 Task: Research Airbnb accommodation in Xingtai, China from 6th December, 2023 to 18th December, 2023 for 3 adults. Place can be entire room with 2 bedrooms having 2 beds and 2 bathrooms. Property type can be hotel.
Action: Mouse moved to (446, 106)
Screenshot: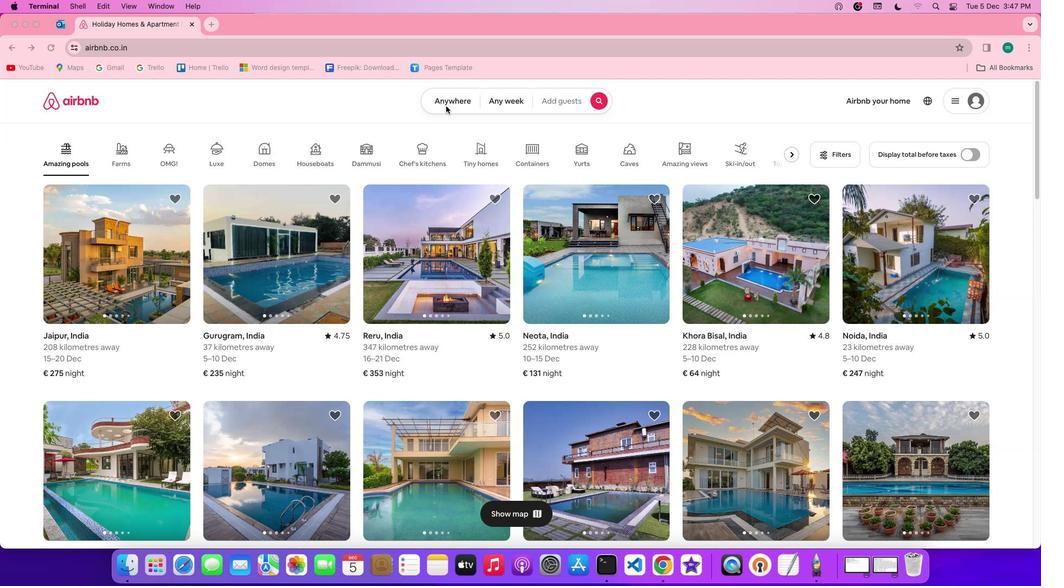 
Action: Mouse pressed left at (446, 106)
Screenshot: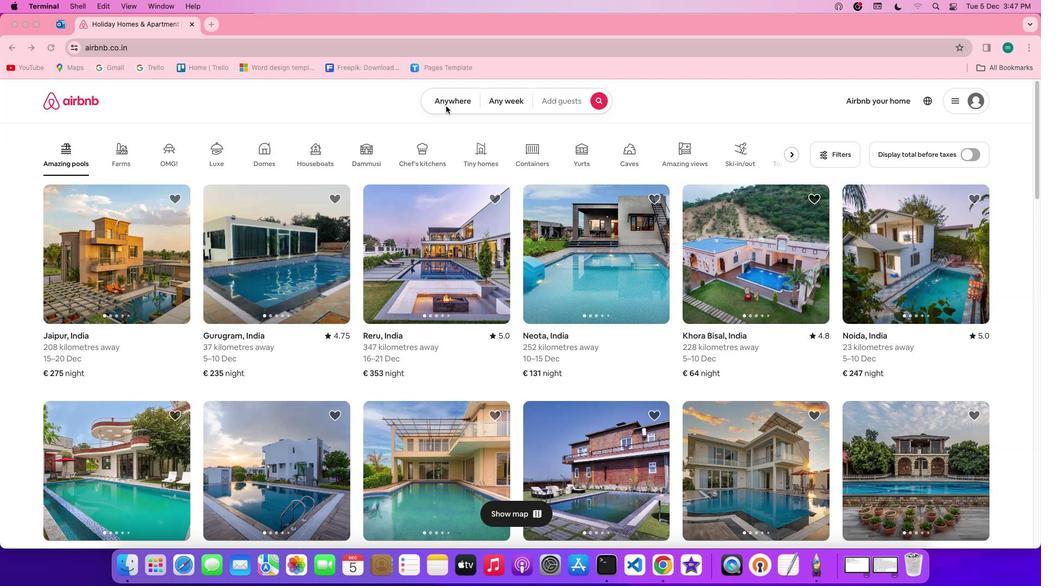
Action: Mouse pressed left at (446, 106)
Screenshot: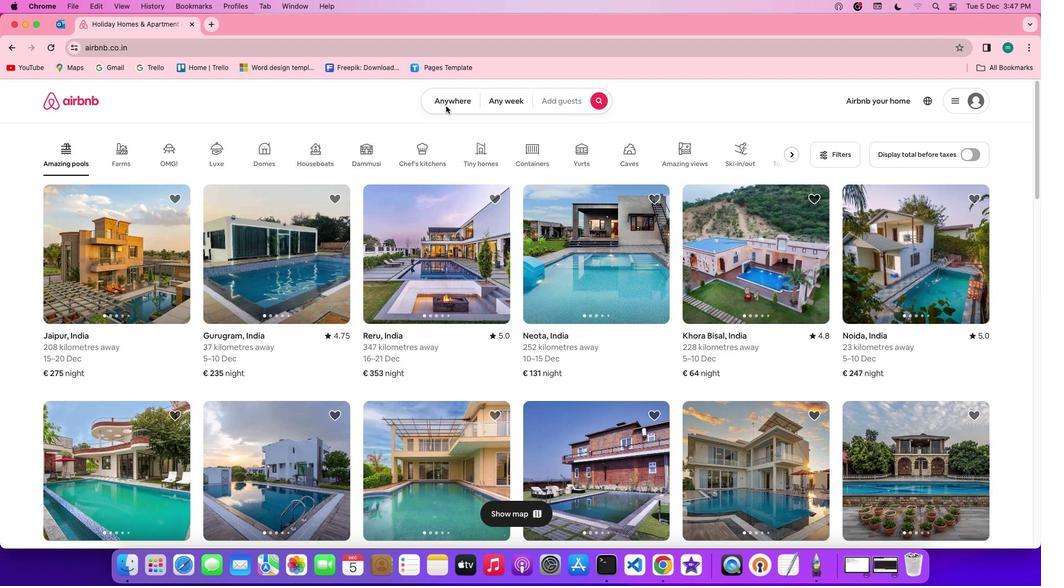 
Action: Mouse moved to (395, 149)
Screenshot: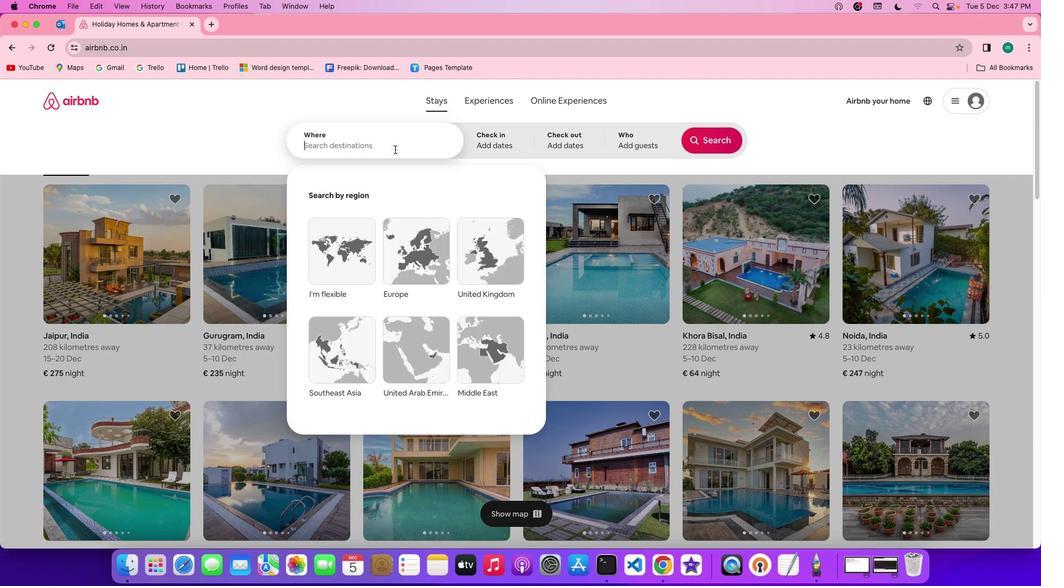 
Action: Mouse pressed left at (395, 149)
Screenshot: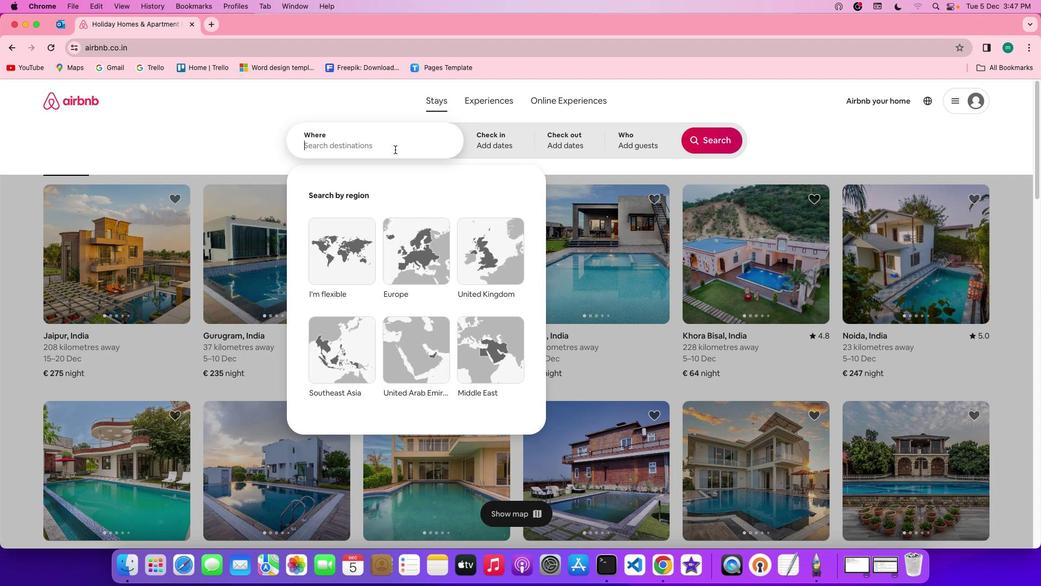 
Action: Mouse moved to (405, 151)
Screenshot: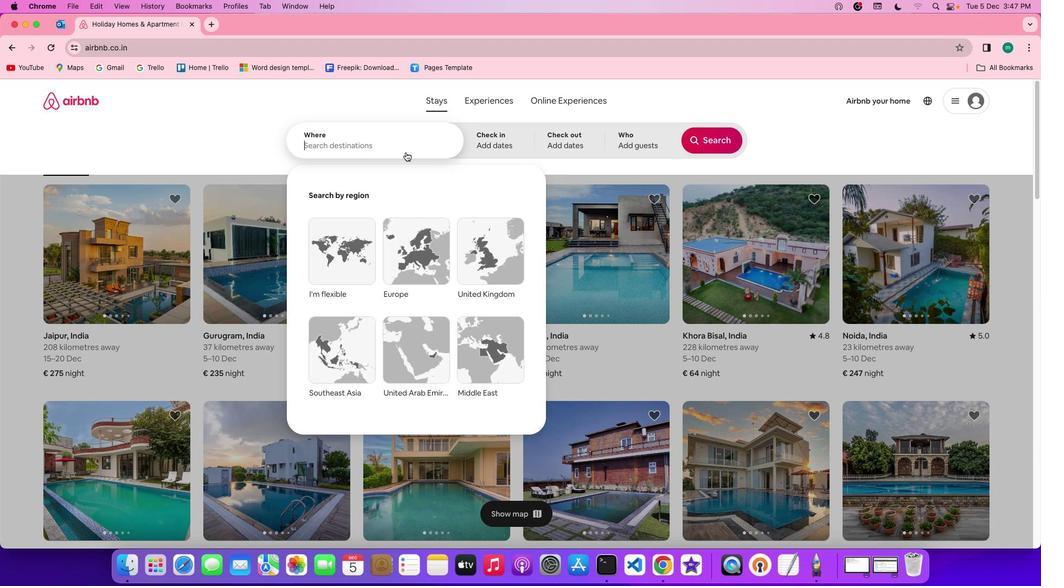 
Action: Key pressed Key.shift'X''i''n''g''t''a''i'','Key.spaceKey.shift'c''h''i''m'Key.backspace'n''a'
Screenshot: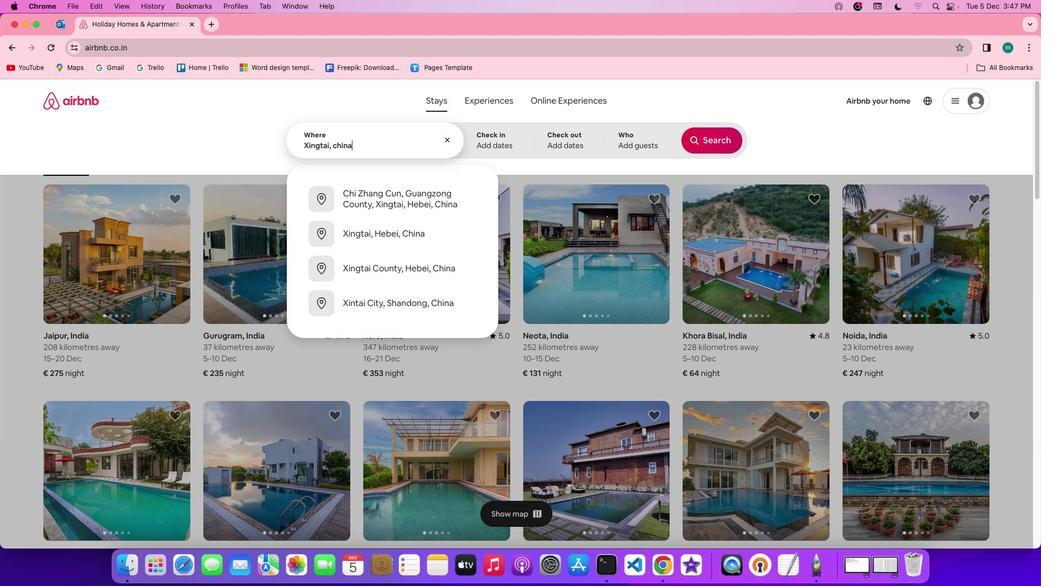 
Action: Mouse moved to (513, 154)
Screenshot: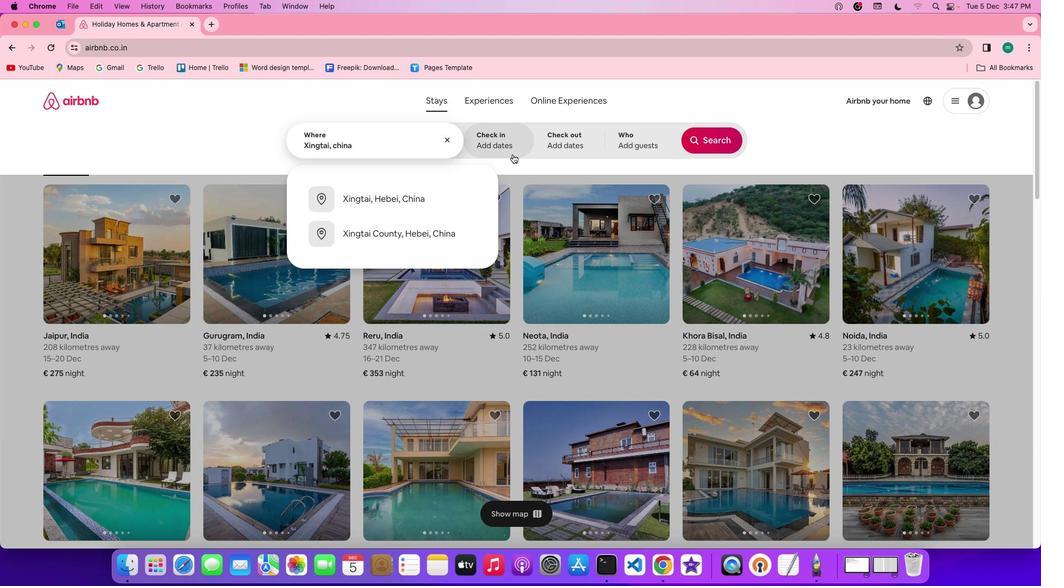 
Action: Mouse pressed left at (513, 154)
Screenshot: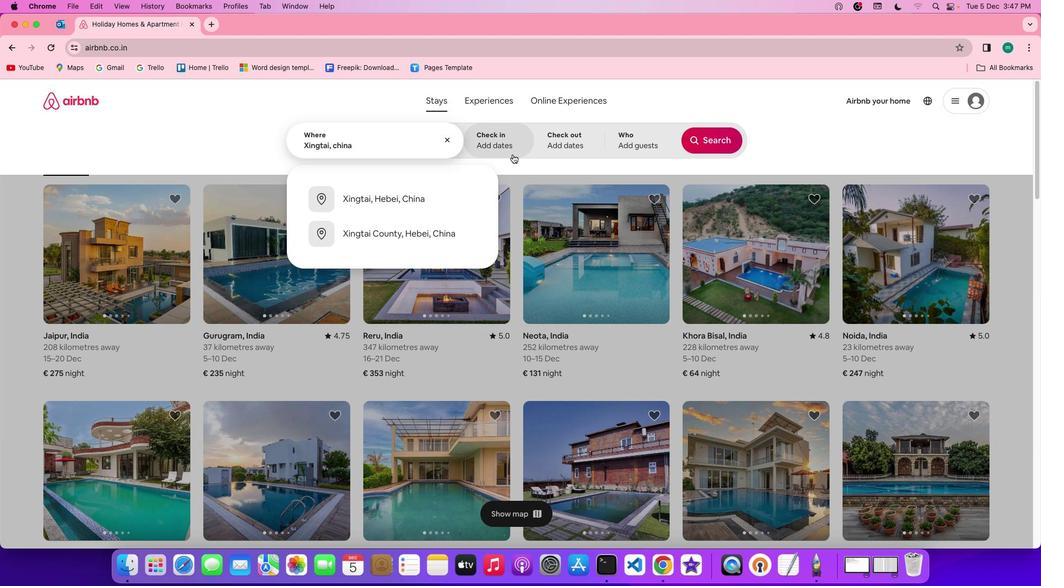 
Action: Mouse moved to (417, 305)
Screenshot: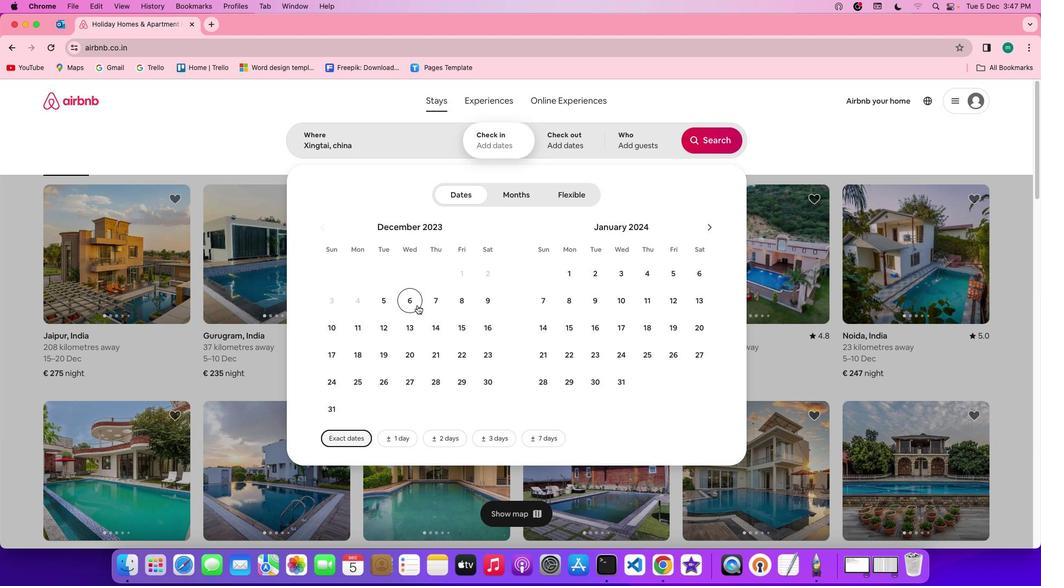 
Action: Mouse pressed left at (417, 305)
Screenshot: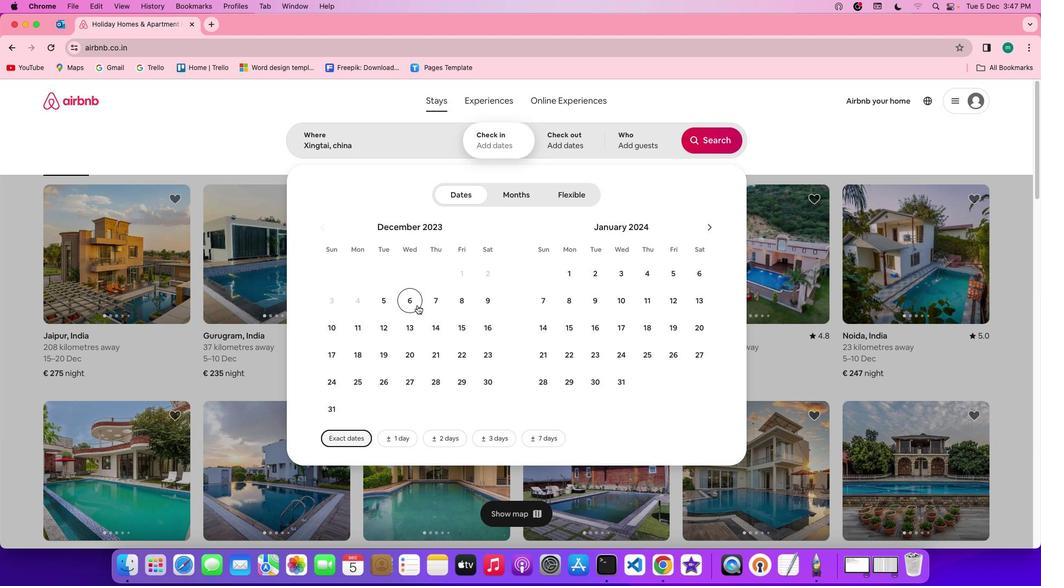 
Action: Mouse moved to (365, 354)
Screenshot: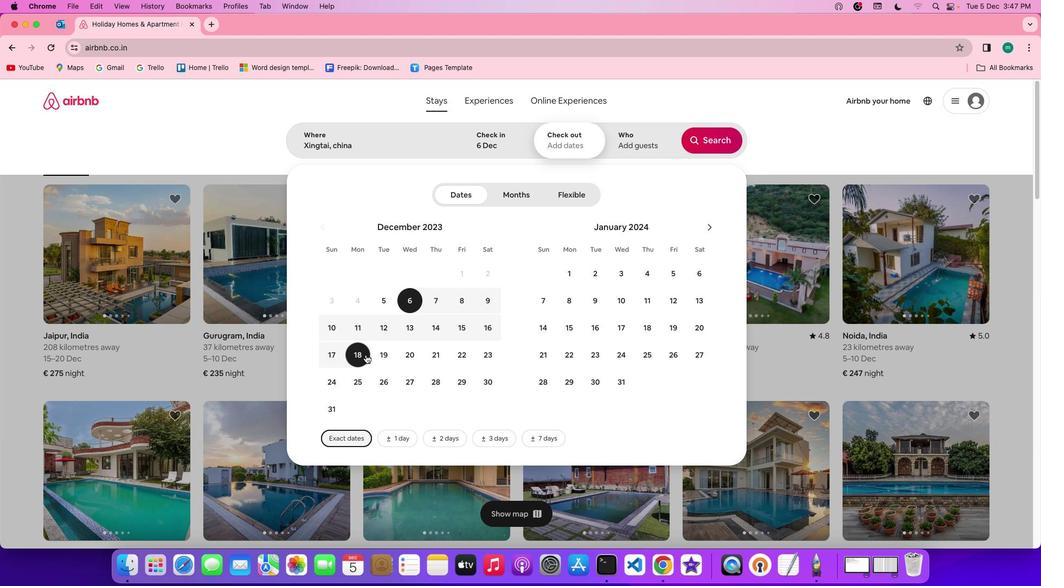 
Action: Mouse pressed left at (365, 354)
Screenshot: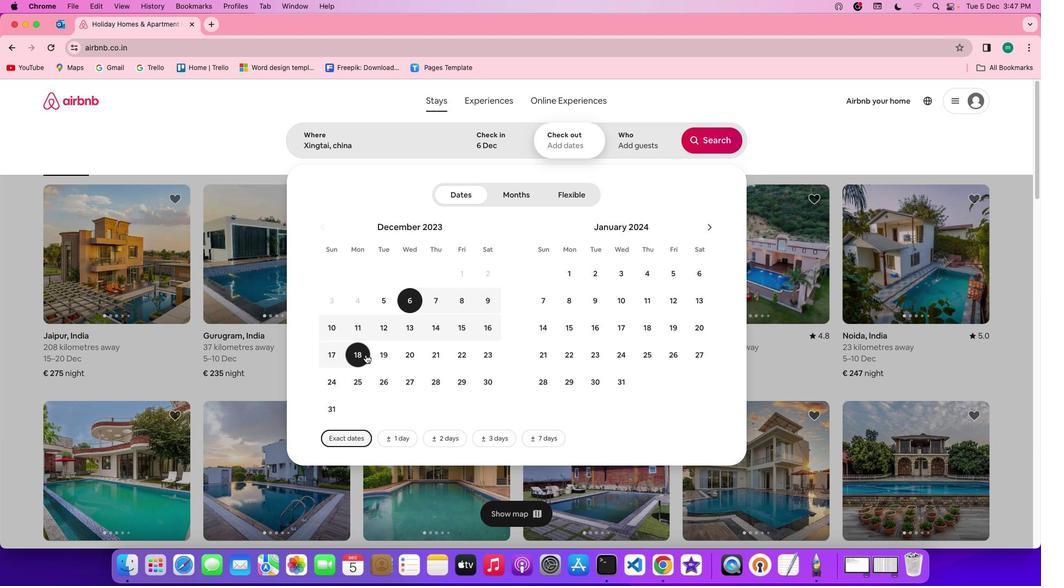 
Action: Mouse moved to (641, 144)
Screenshot: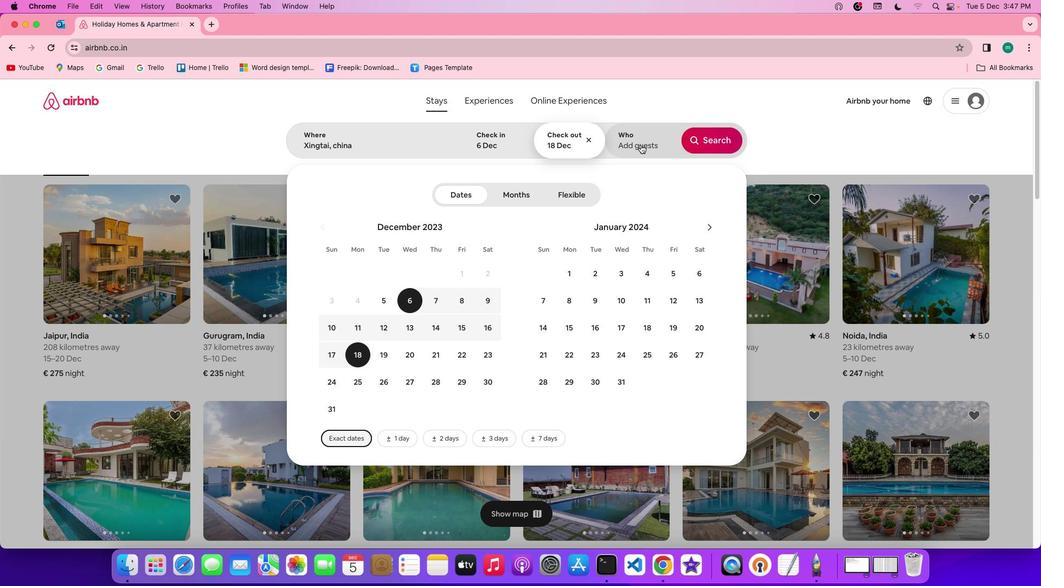 
Action: Mouse pressed left at (641, 144)
Screenshot: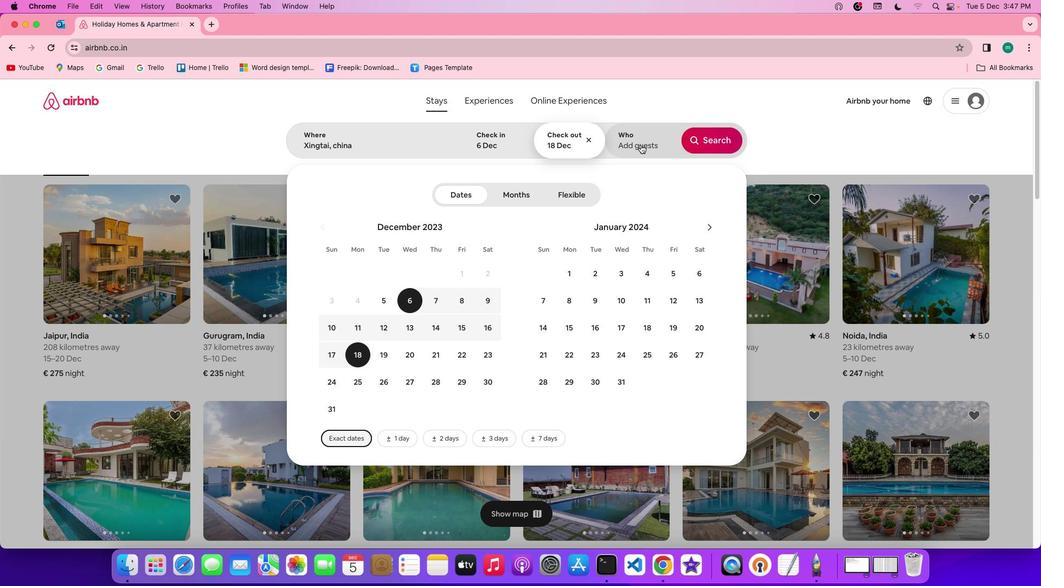 
Action: Mouse moved to (714, 199)
Screenshot: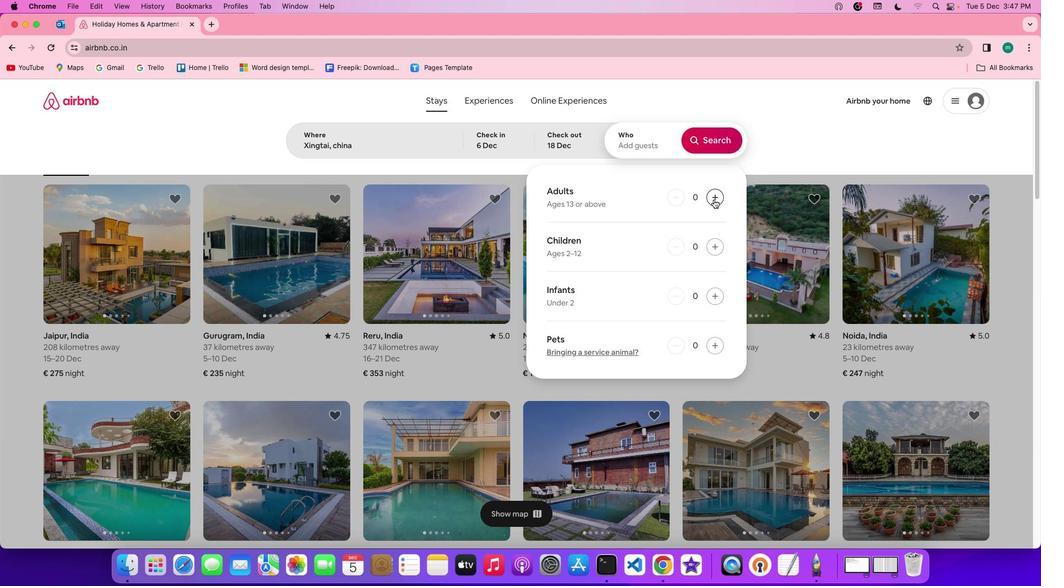 
Action: Mouse pressed left at (714, 199)
Screenshot: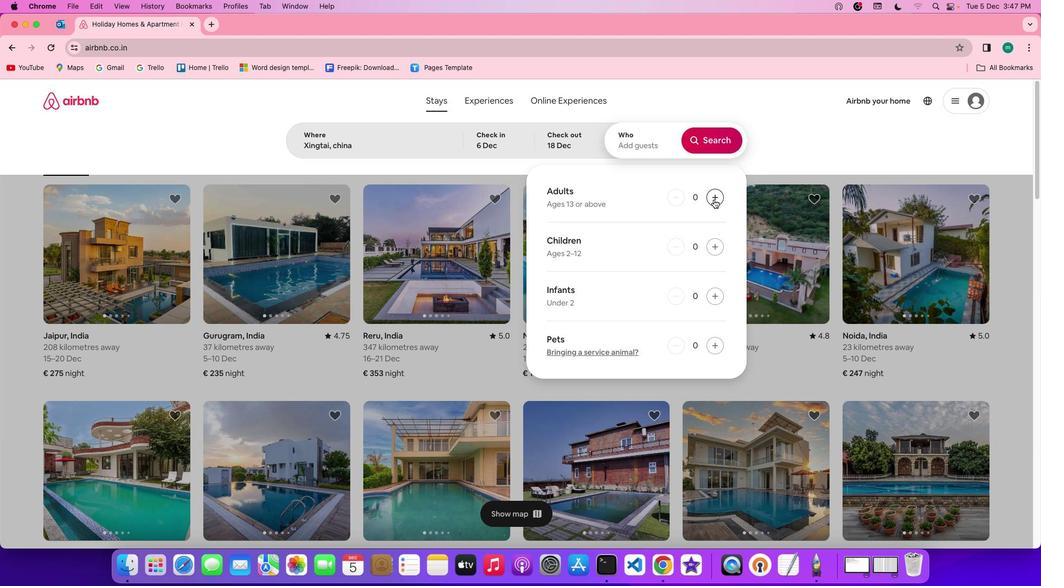 
Action: Mouse pressed left at (714, 199)
Screenshot: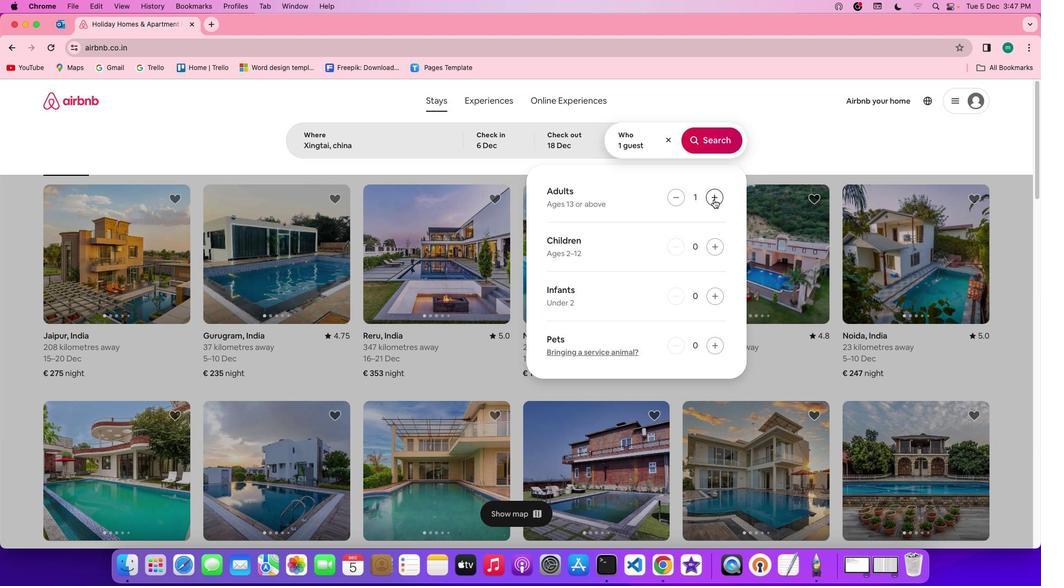 
Action: Mouse pressed left at (714, 199)
Screenshot: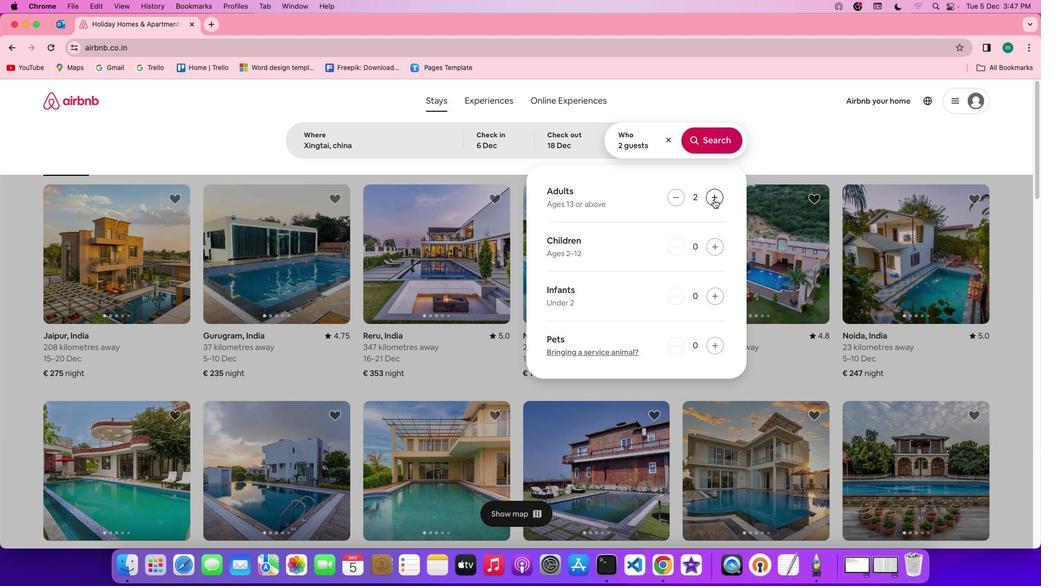 
Action: Mouse moved to (716, 132)
Screenshot: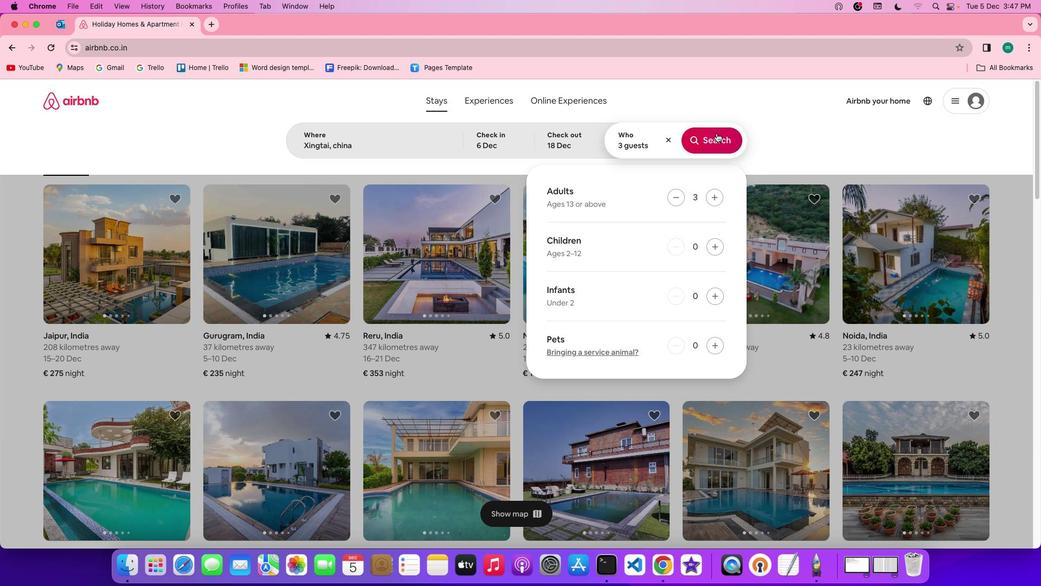 
Action: Mouse pressed left at (716, 132)
Screenshot: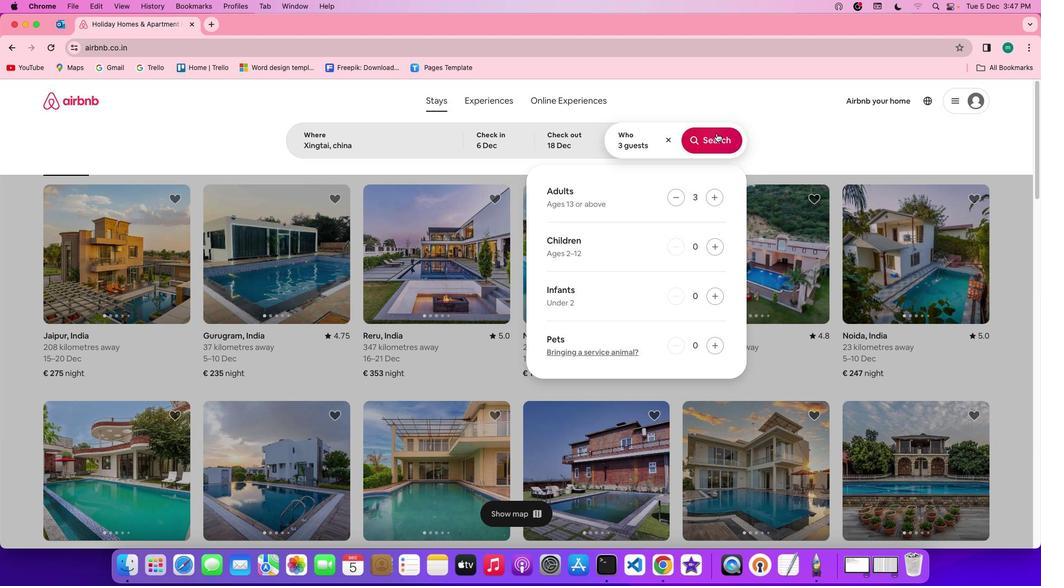 
Action: Mouse moved to (863, 142)
Screenshot: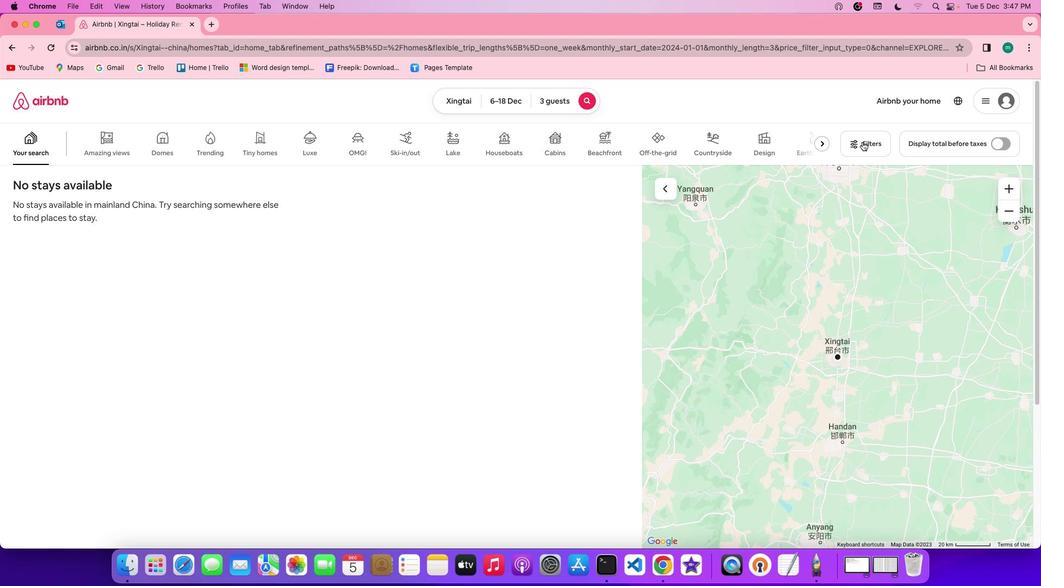 
Action: Mouse pressed left at (863, 142)
Screenshot: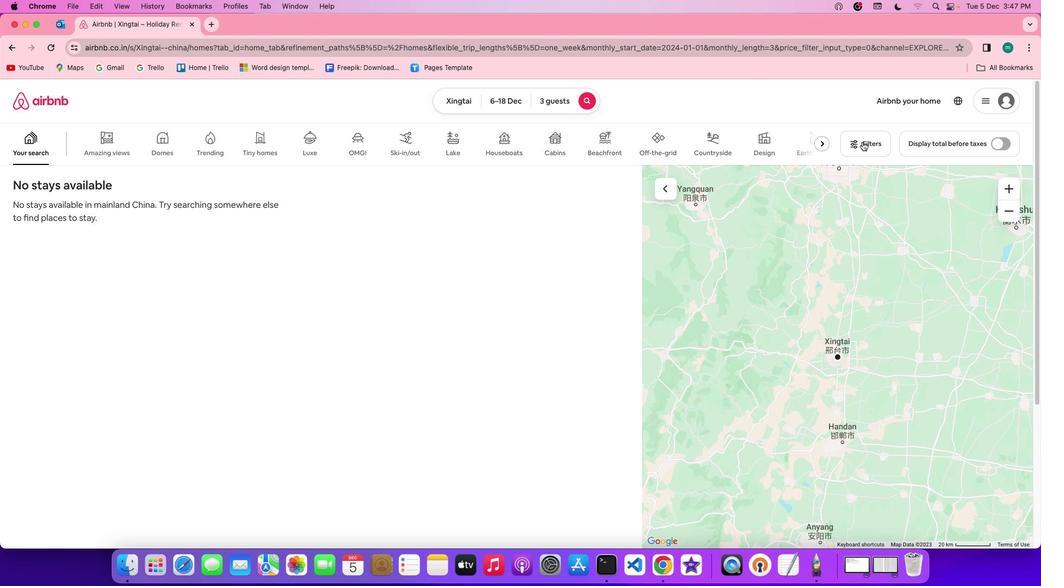 
Action: Mouse moved to (597, 307)
Screenshot: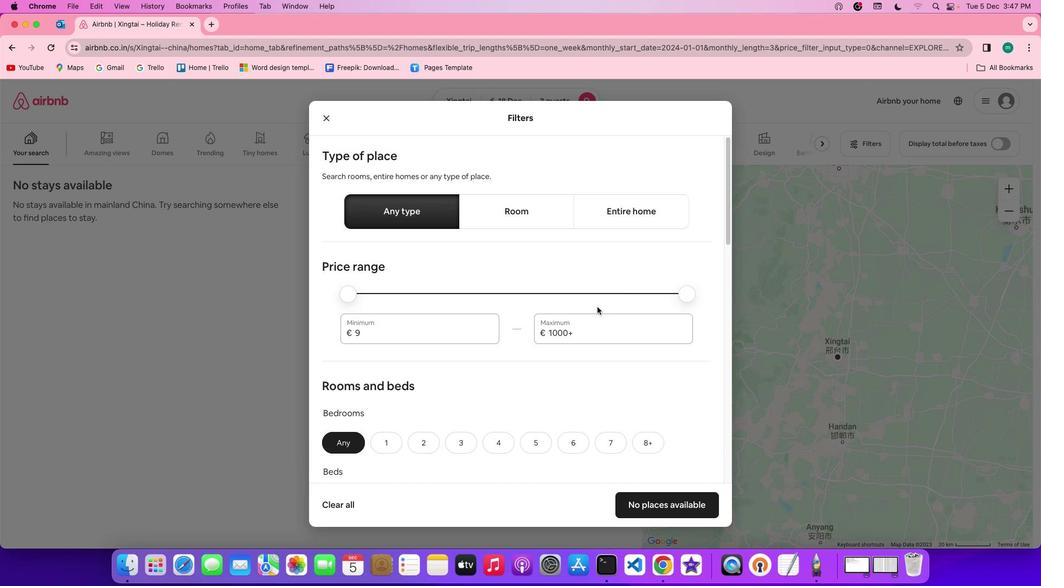 
Action: Mouse scrolled (597, 307) with delta (0, 0)
Screenshot: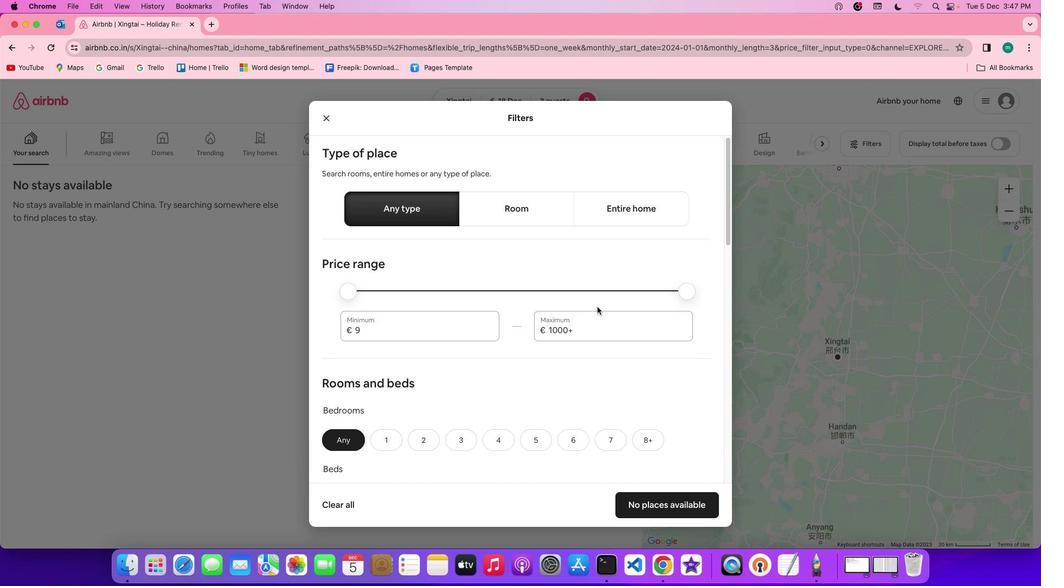 
Action: Mouse scrolled (597, 307) with delta (0, 0)
Screenshot: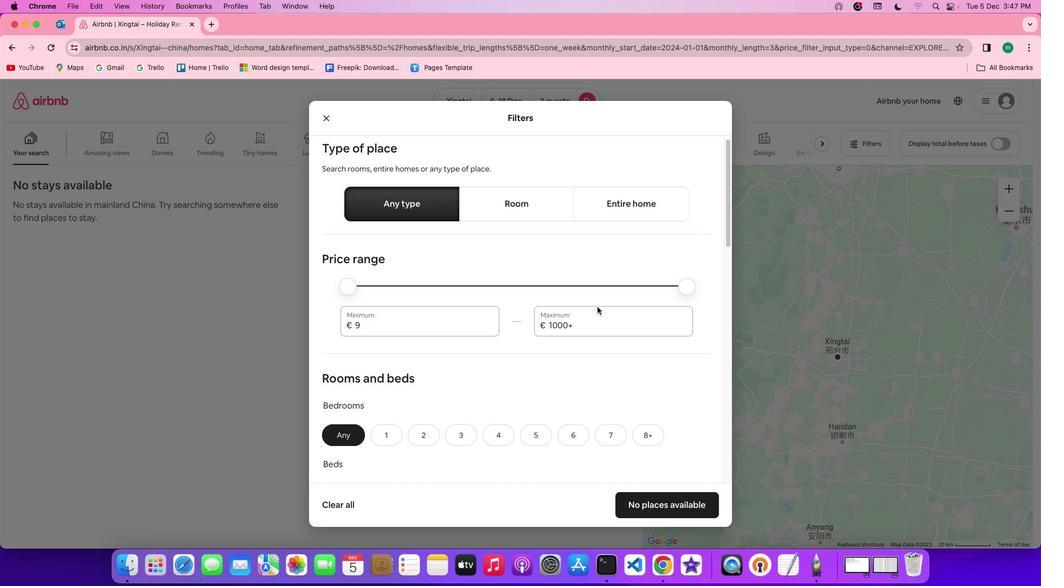 
Action: Mouse scrolled (597, 307) with delta (0, -1)
Screenshot: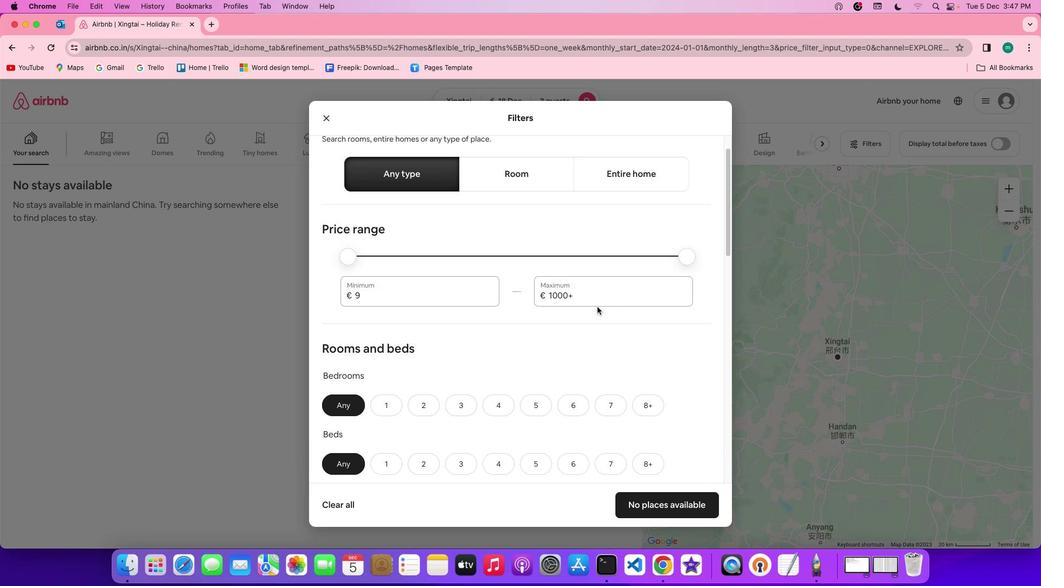 
Action: Mouse scrolled (597, 307) with delta (0, 0)
Screenshot: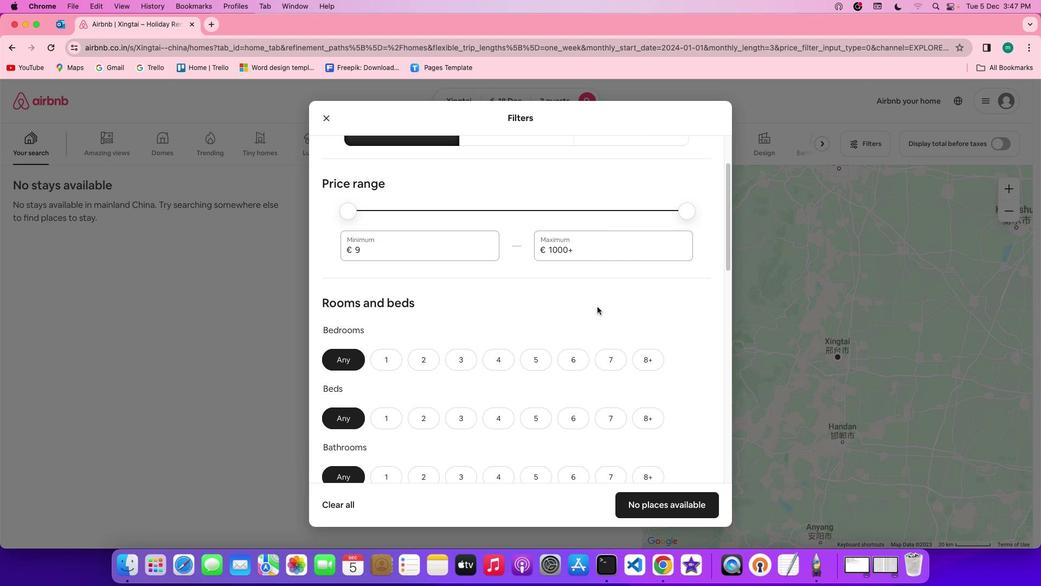 
Action: Mouse scrolled (597, 307) with delta (0, 0)
Screenshot: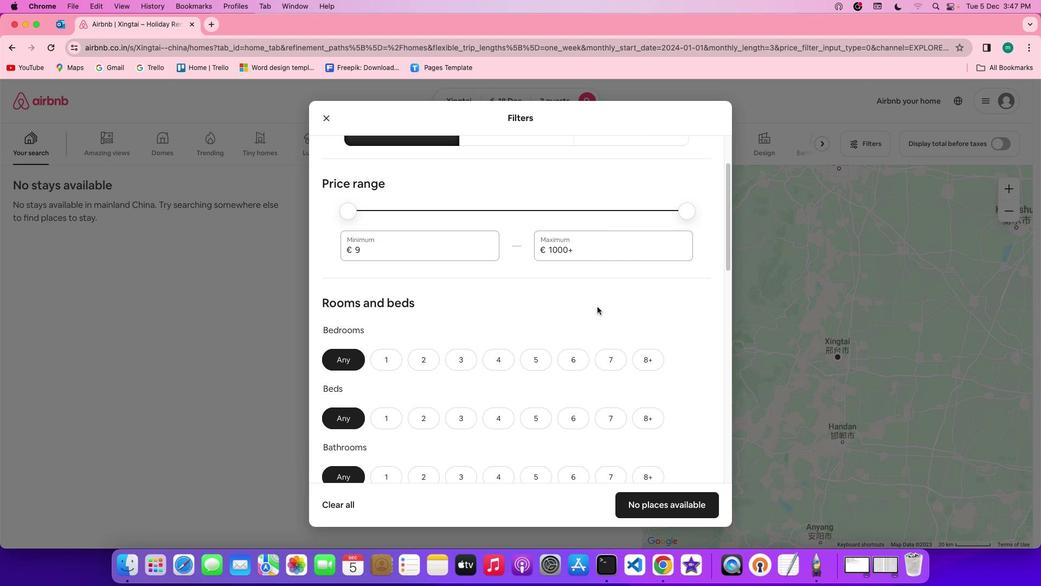 
Action: Mouse scrolled (597, 307) with delta (0, -1)
Screenshot: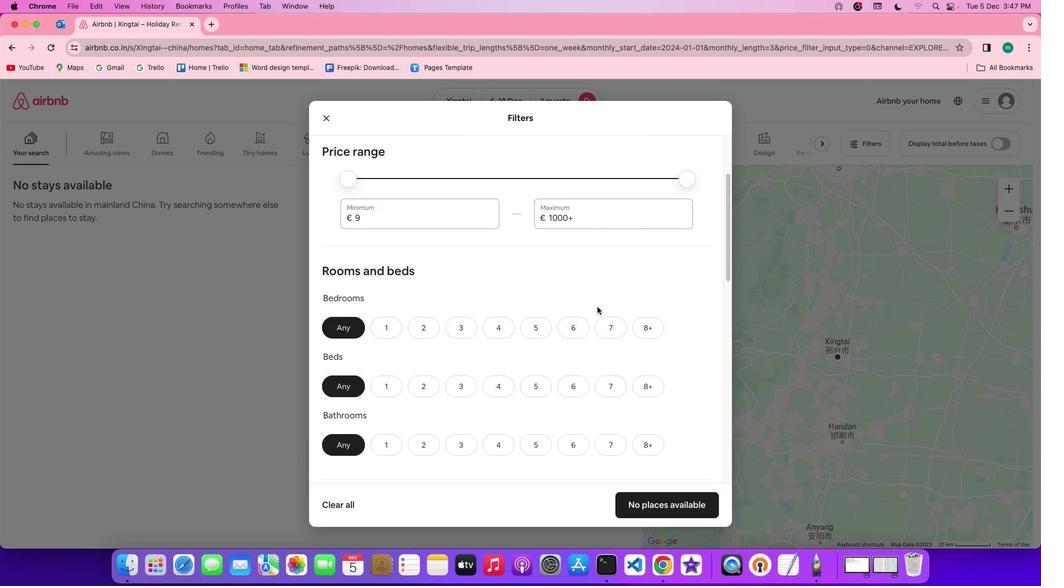 
Action: Mouse scrolled (597, 307) with delta (0, 0)
Screenshot: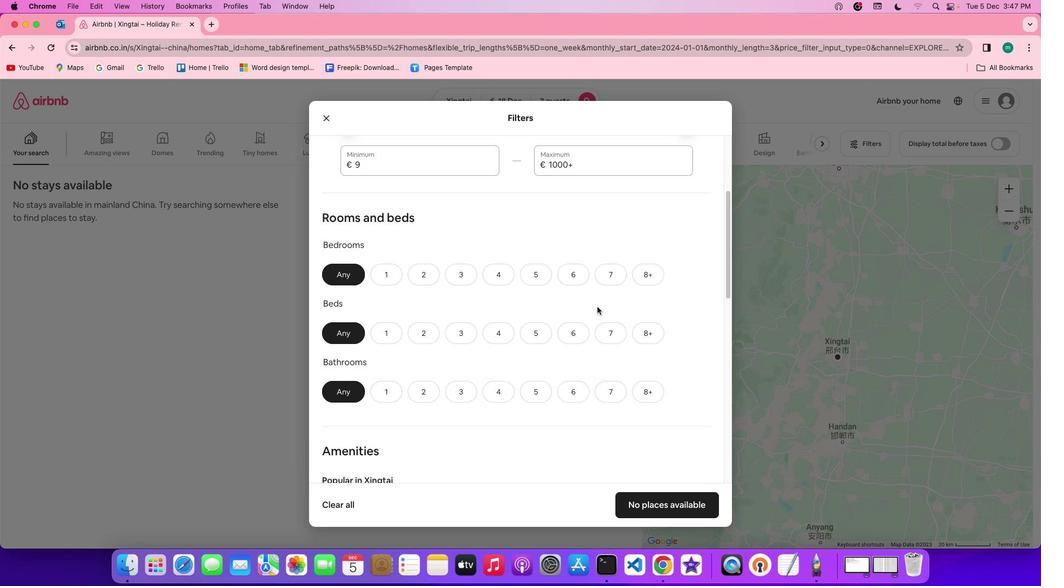 
Action: Mouse scrolled (597, 307) with delta (0, 0)
Screenshot: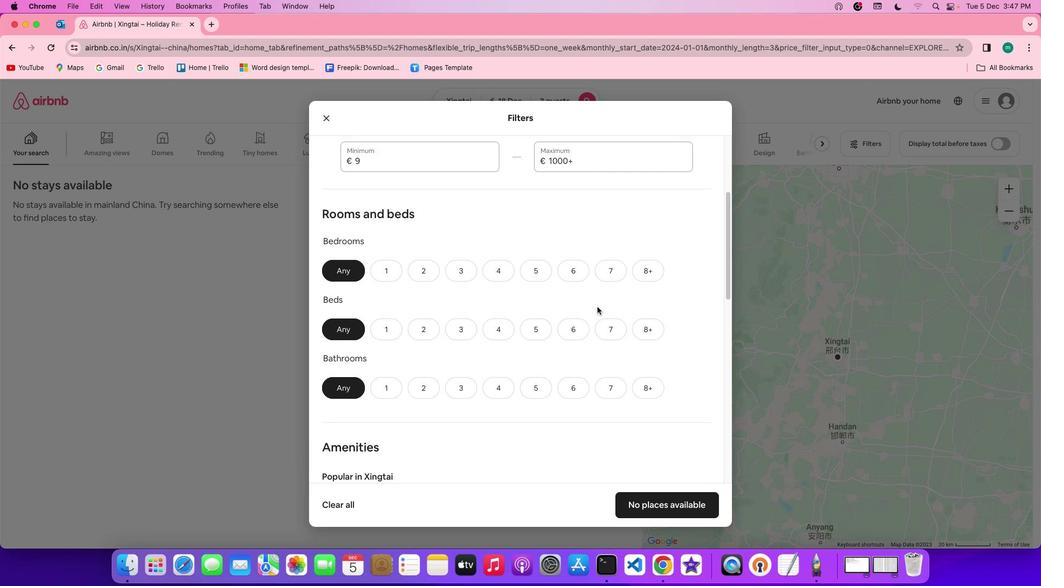 
Action: Mouse scrolled (597, 307) with delta (0, 0)
Screenshot: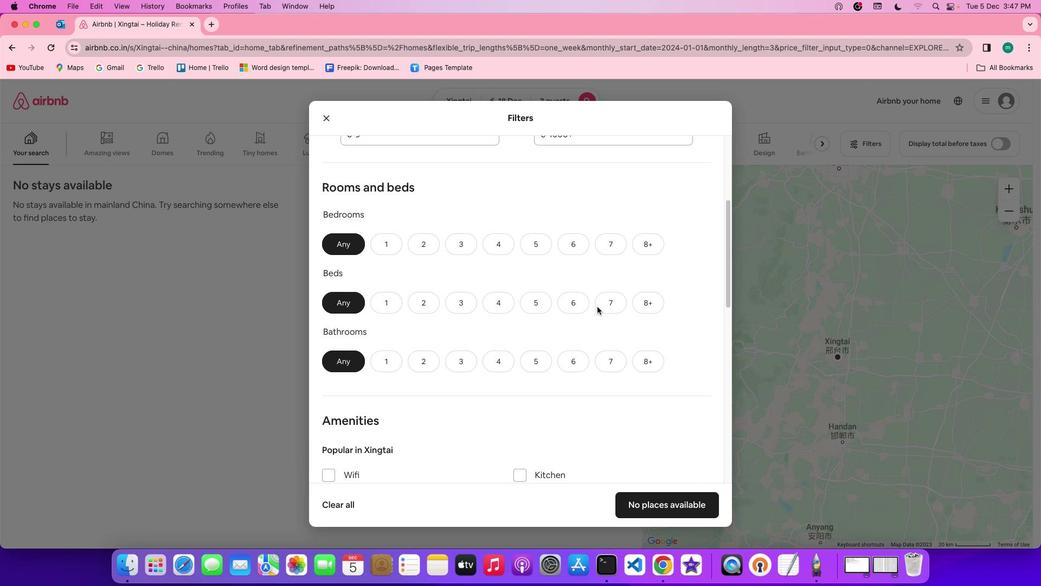 
Action: Mouse moved to (430, 213)
Screenshot: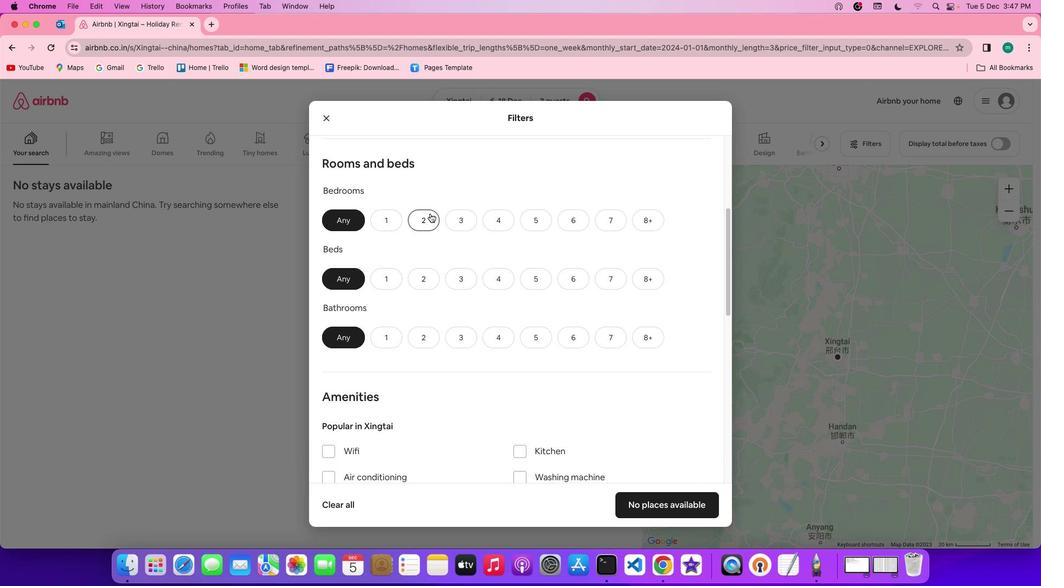 
Action: Mouse pressed left at (430, 213)
Screenshot: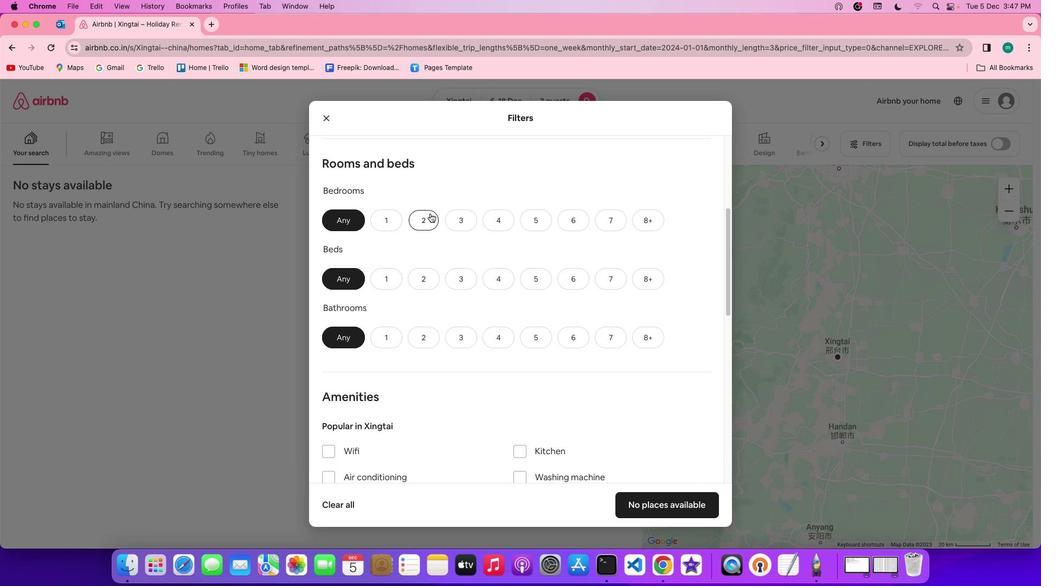 
Action: Mouse moved to (424, 282)
Screenshot: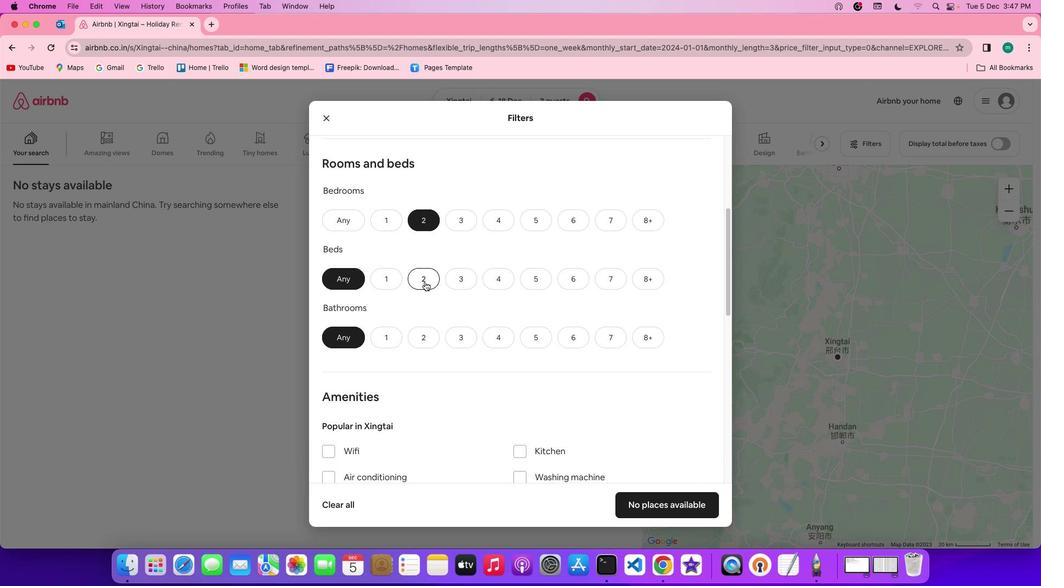 
Action: Mouse pressed left at (424, 282)
Screenshot: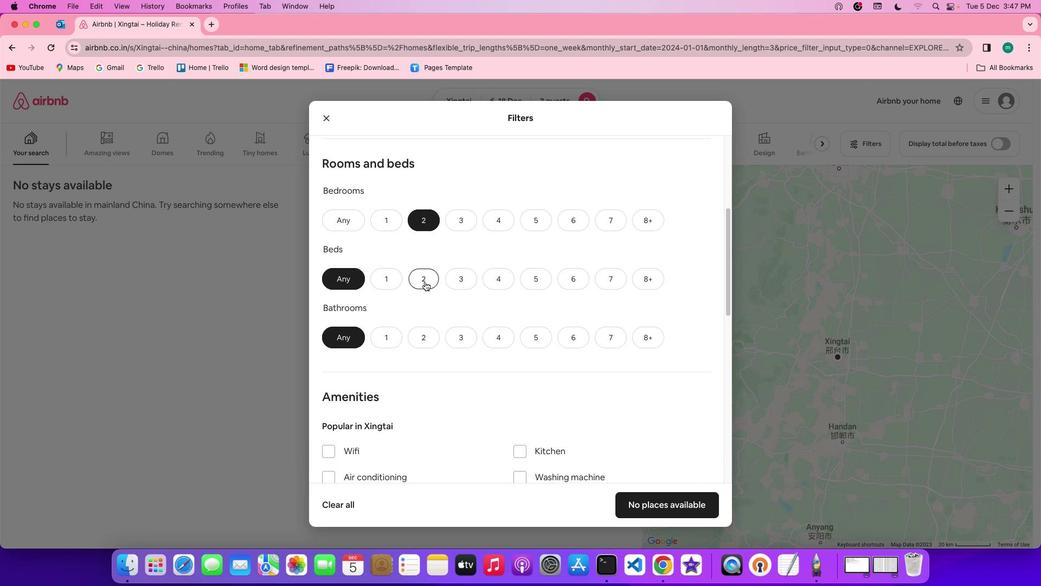 
Action: Mouse moved to (426, 333)
Screenshot: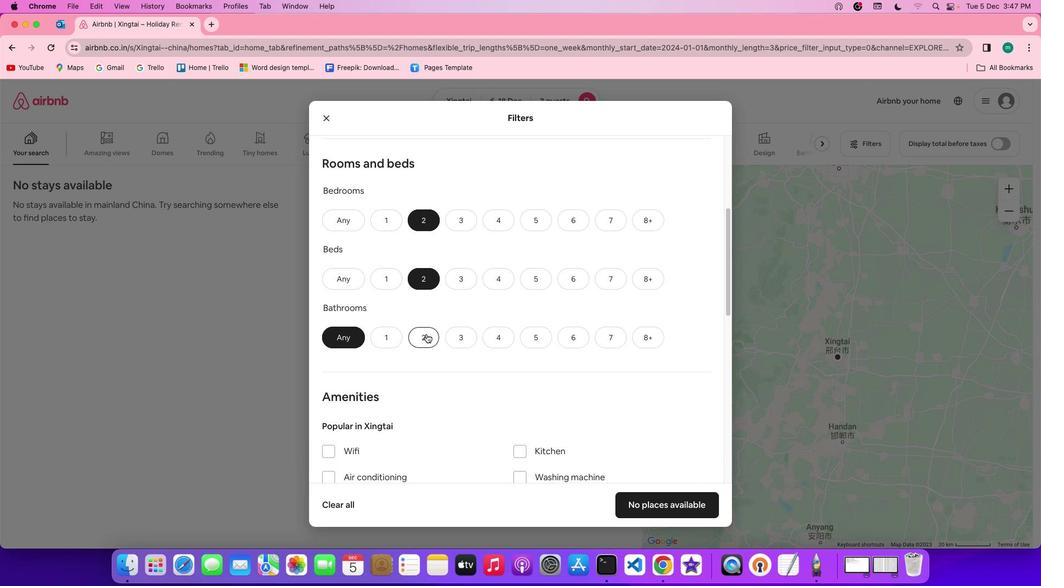 
Action: Mouse pressed left at (426, 333)
Screenshot: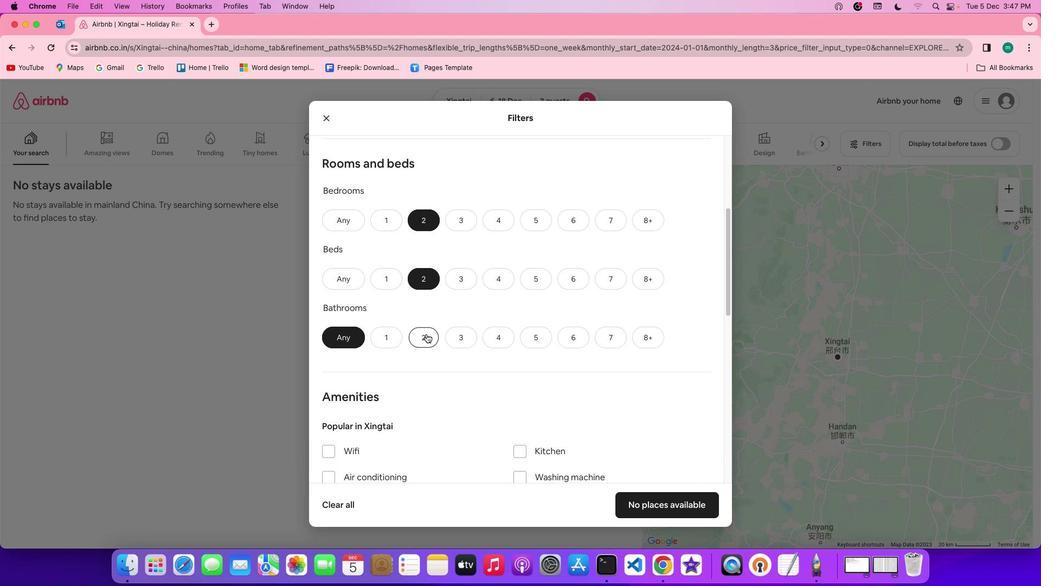 
Action: Mouse moved to (541, 326)
Screenshot: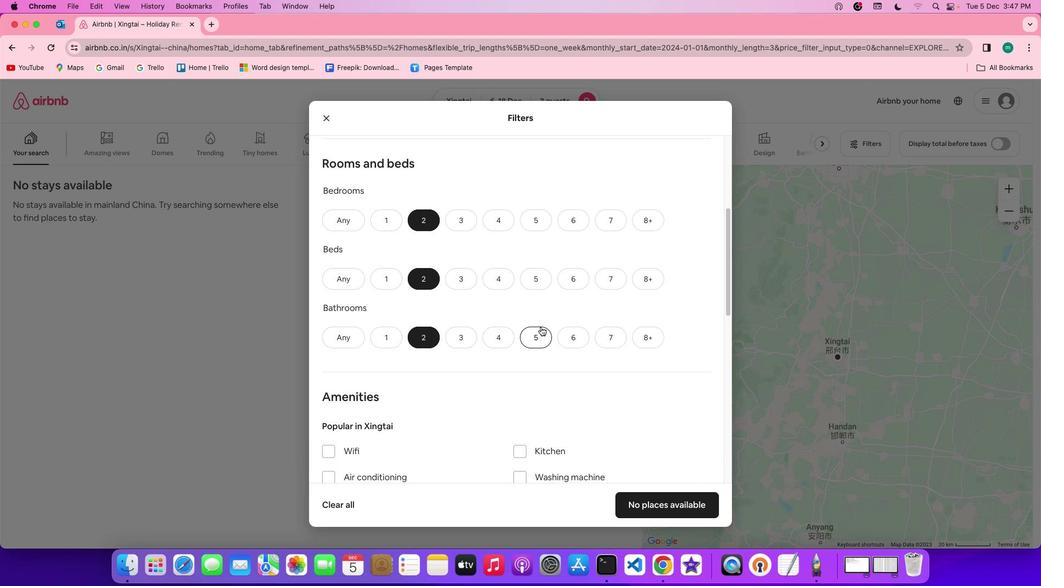 
Action: Mouse scrolled (541, 326) with delta (0, 0)
Screenshot: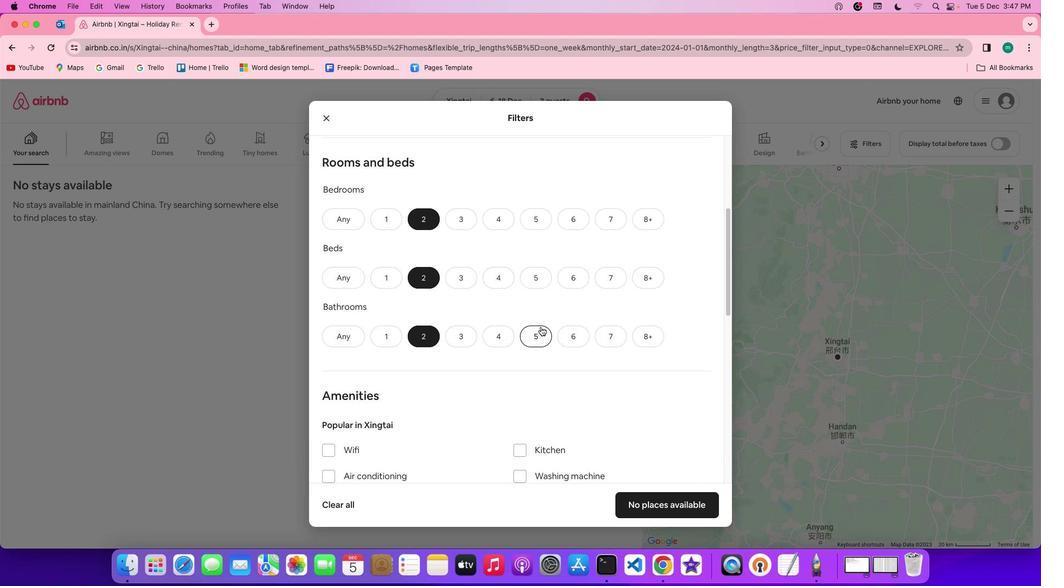 
Action: Mouse scrolled (541, 326) with delta (0, 0)
Screenshot: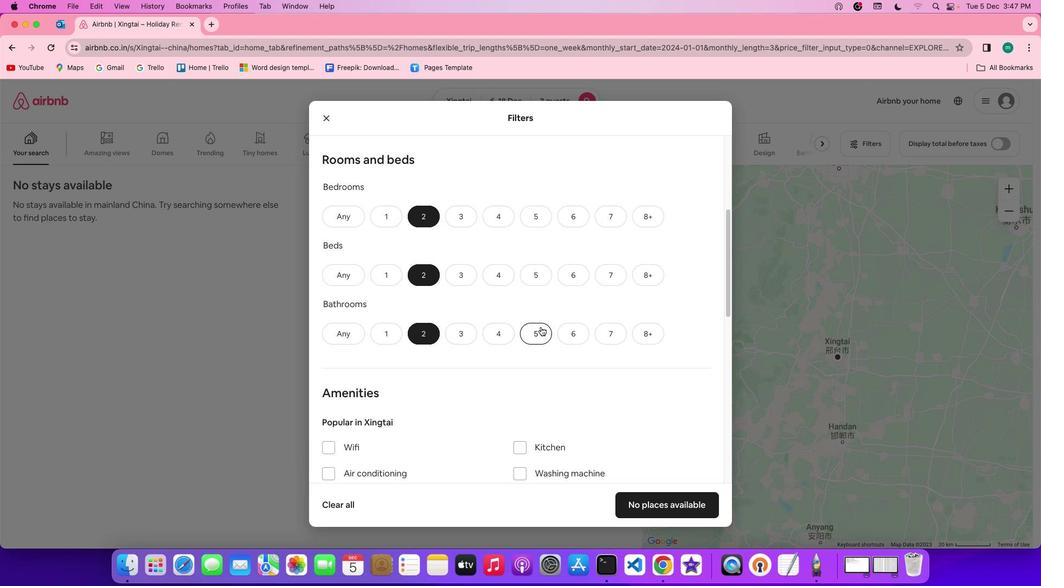 
Action: Mouse scrolled (541, 326) with delta (0, -1)
Screenshot: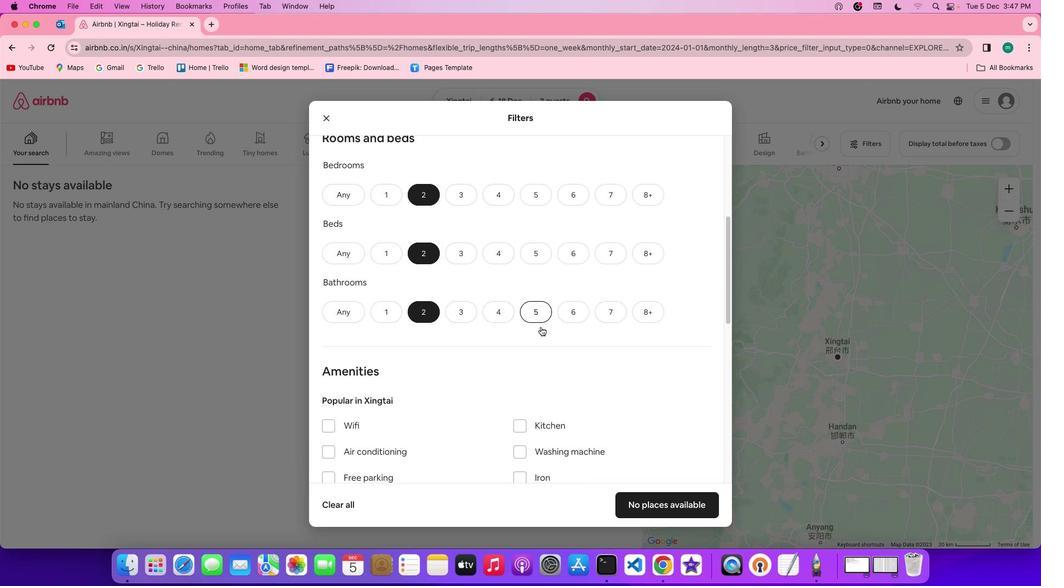 
Action: Mouse scrolled (541, 326) with delta (0, 0)
Screenshot: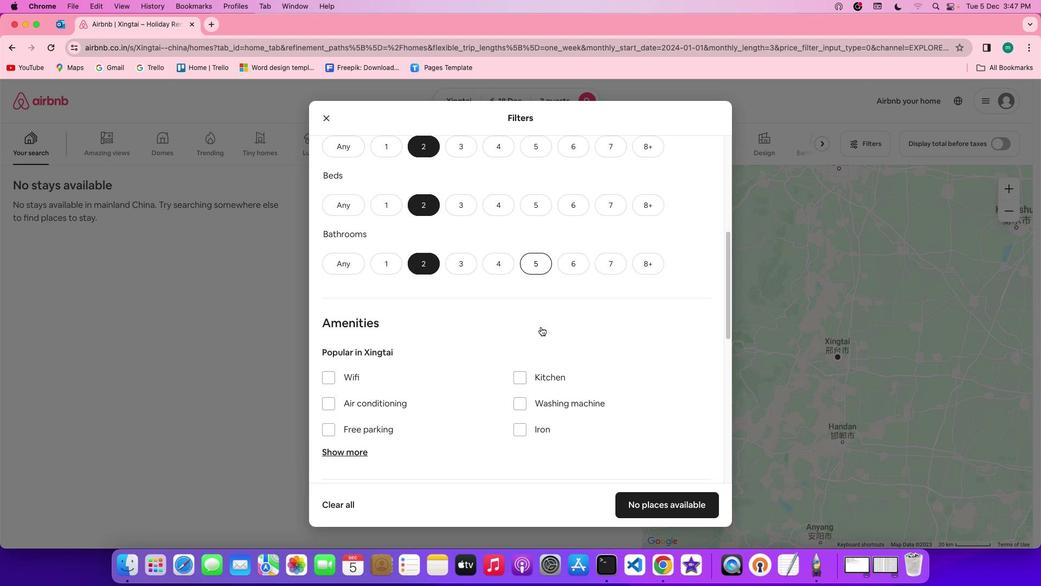
Action: Mouse scrolled (541, 326) with delta (0, 0)
Screenshot: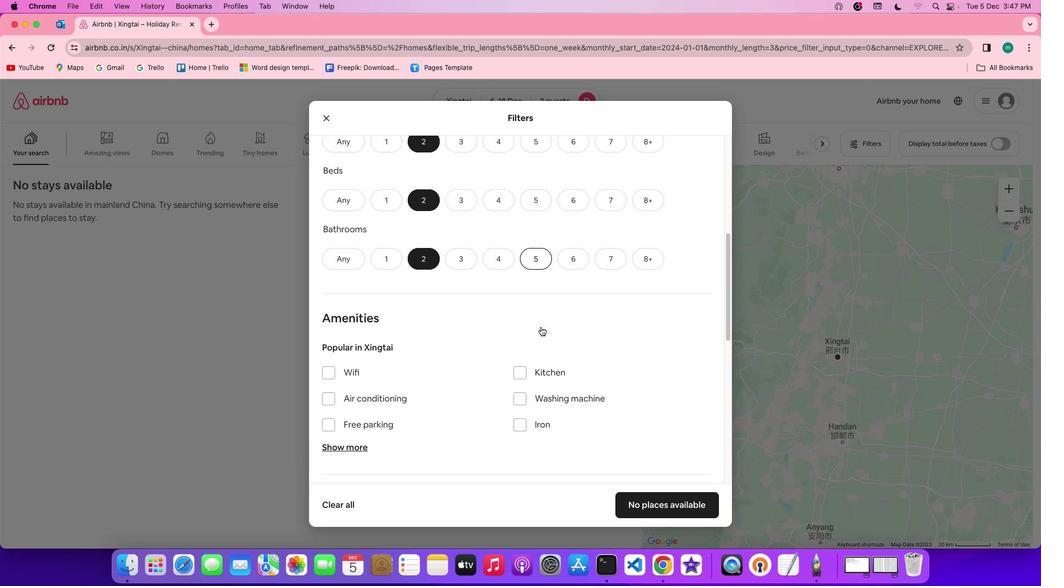 
Action: Mouse scrolled (541, 326) with delta (0, -1)
Screenshot: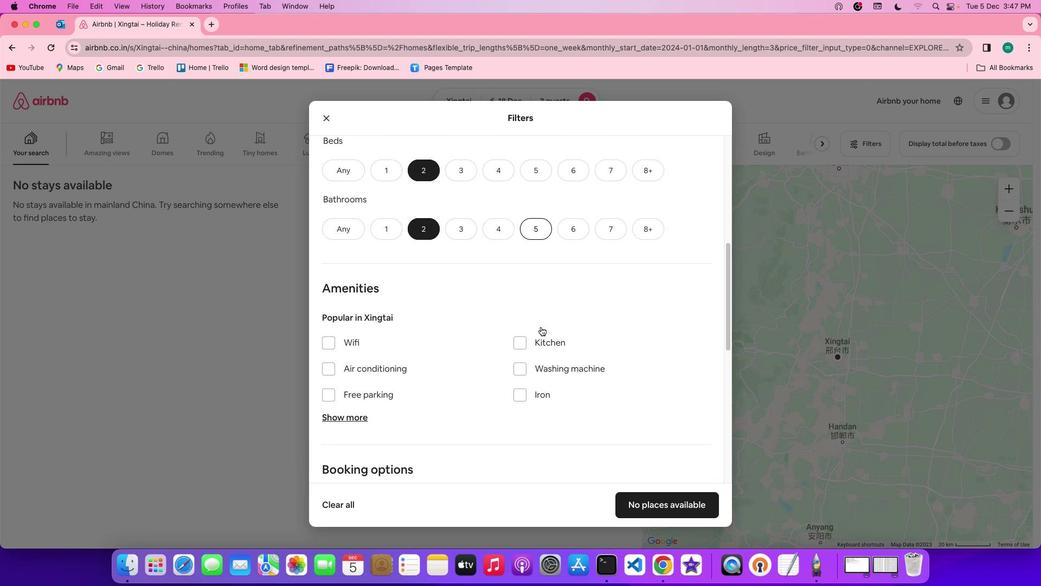 
Action: Mouse scrolled (541, 326) with delta (0, 0)
Screenshot: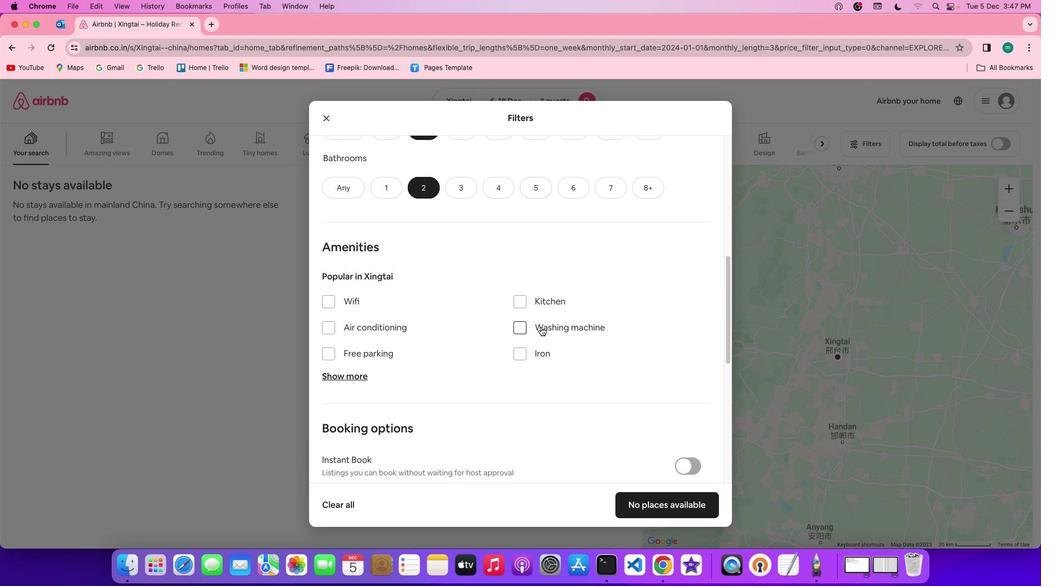 
Action: Mouse scrolled (541, 326) with delta (0, 0)
Screenshot: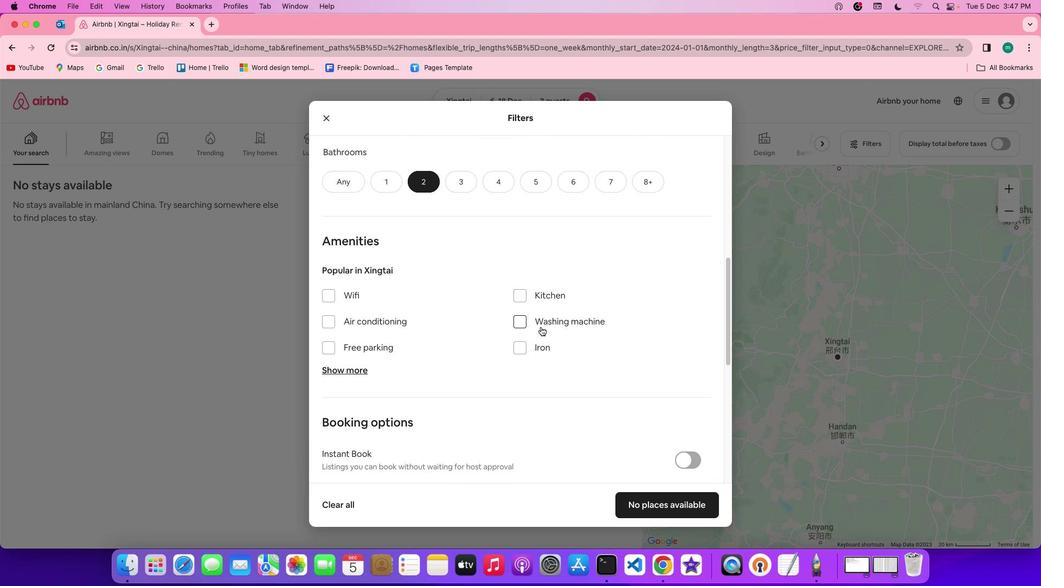 
Action: Mouse scrolled (541, 326) with delta (0, -1)
Screenshot: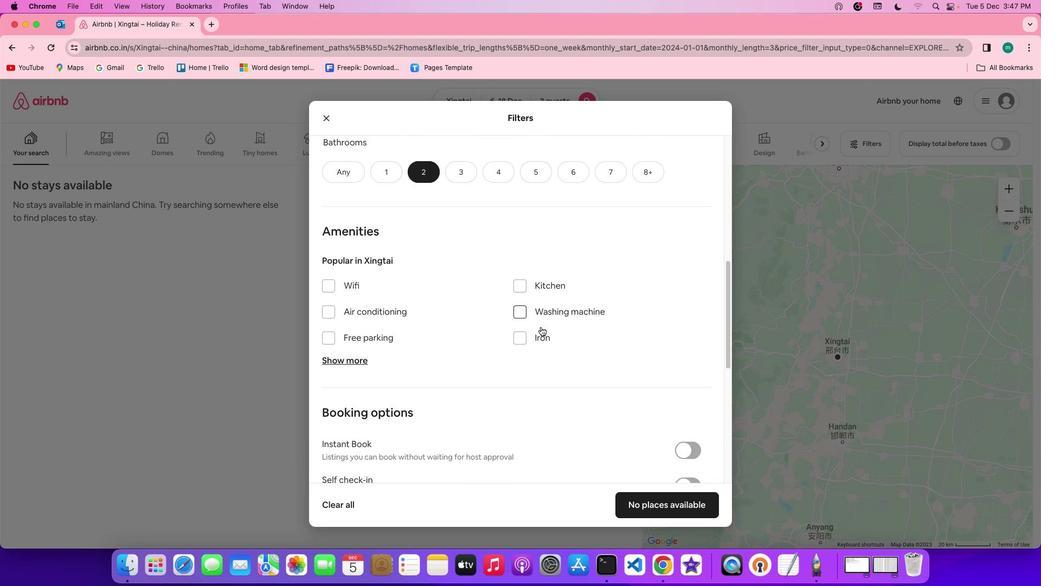 
Action: Mouse scrolled (541, 326) with delta (0, -1)
Screenshot: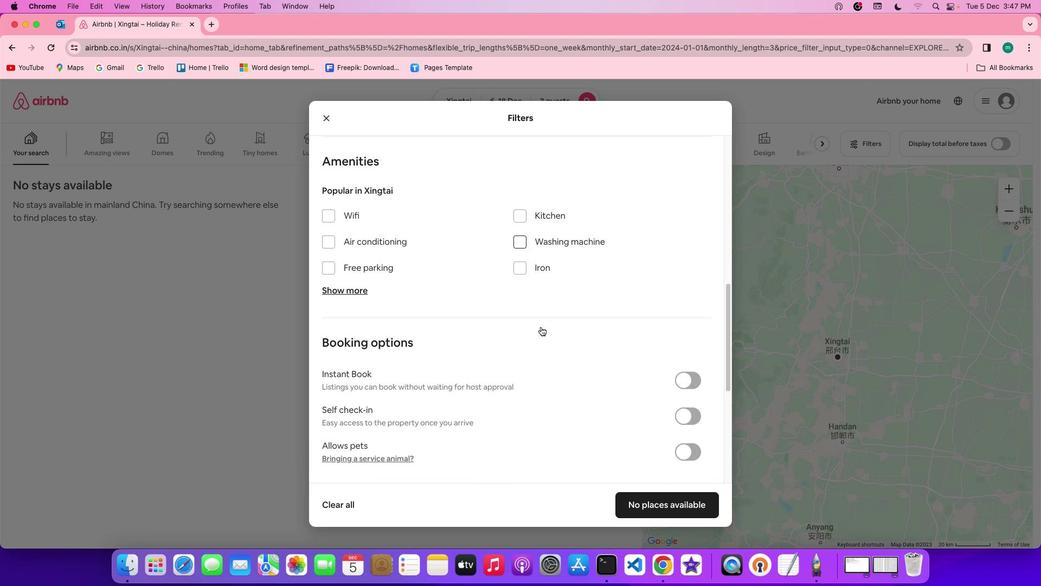 
Action: Mouse moved to (623, 372)
Screenshot: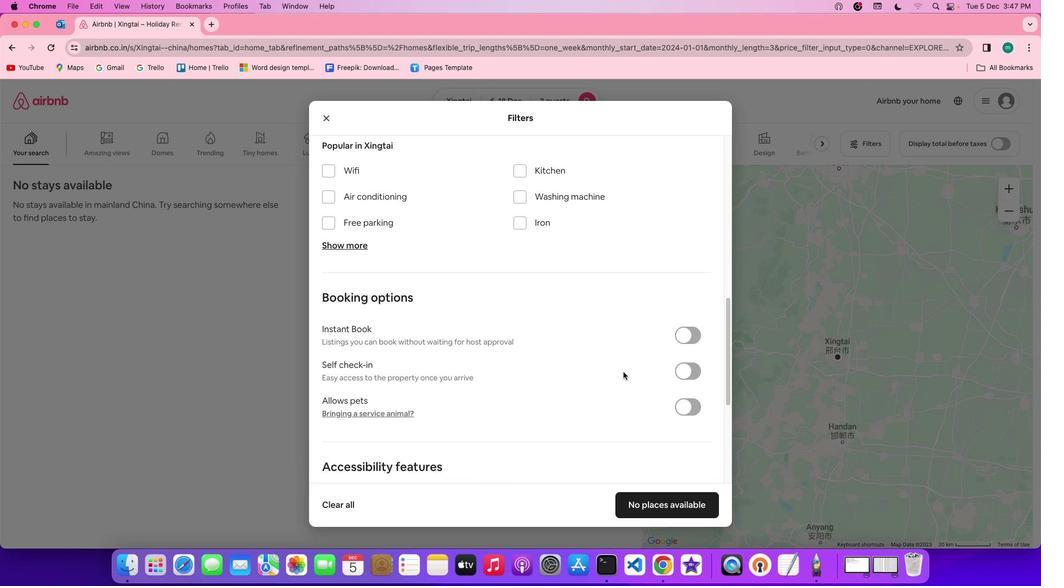 
Action: Mouse scrolled (623, 372) with delta (0, 0)
Screenshot: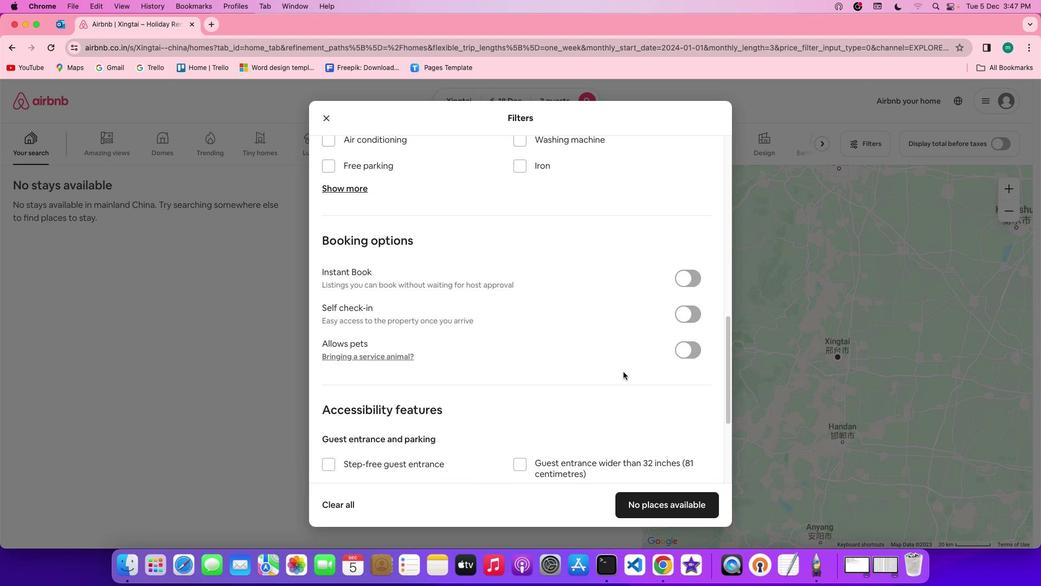 
Action: Mouse scrolled (623, 372) with delta (0, 0)
Screenshot: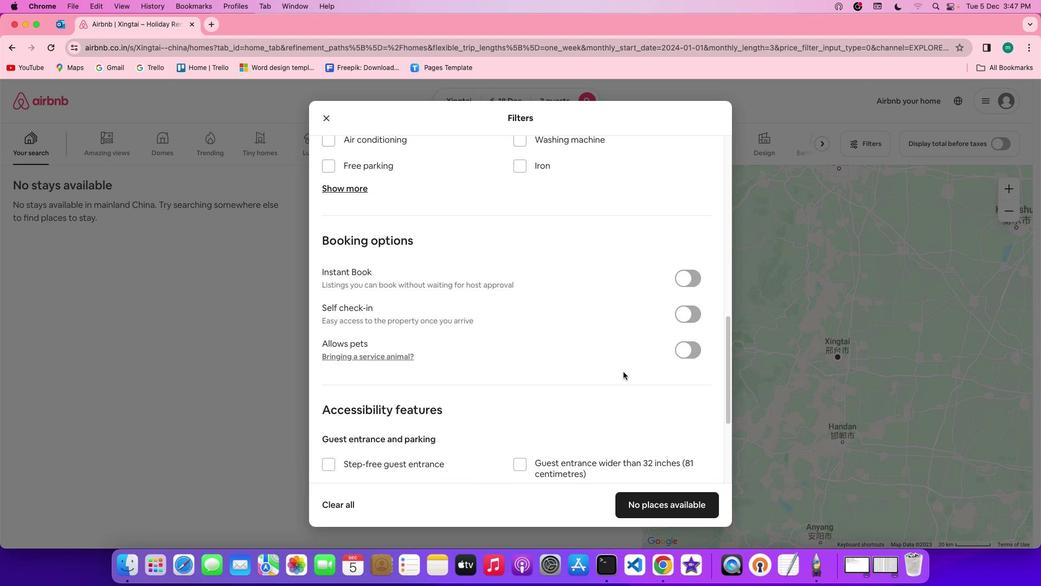 
Action: Mouse scrolled (623, 372) with delta (0, -2)
Screenshot: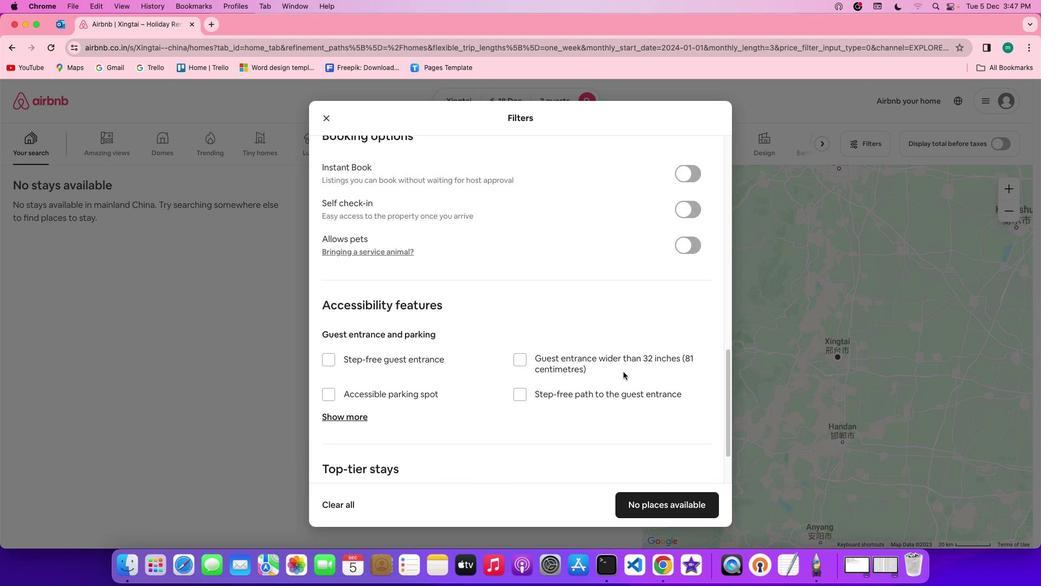 
Action: Mouse scrolled (623, 372) with delta (0, -2)
Screenshot: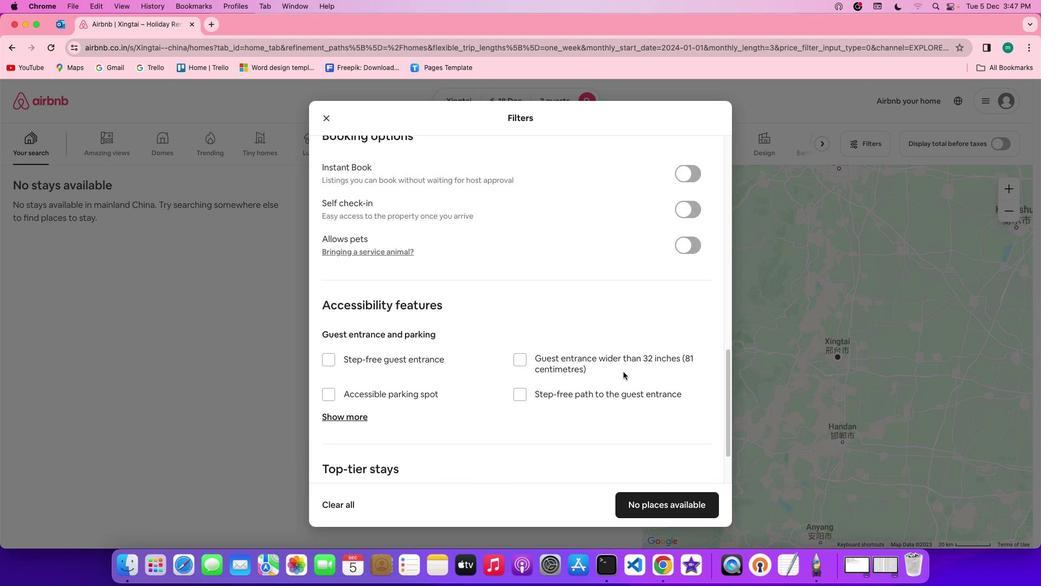 
Action: Mouse scrolled (623, 372) with delta (0, -3)
Screenshot: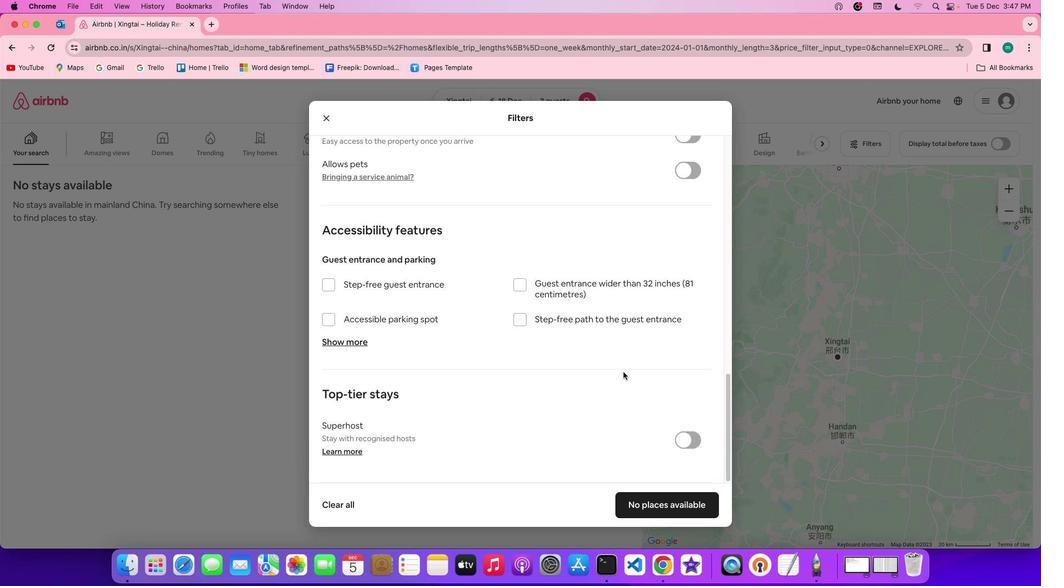 
Action: Mouse scrolled (623, 372) with delta (0, 0)
Screenshot: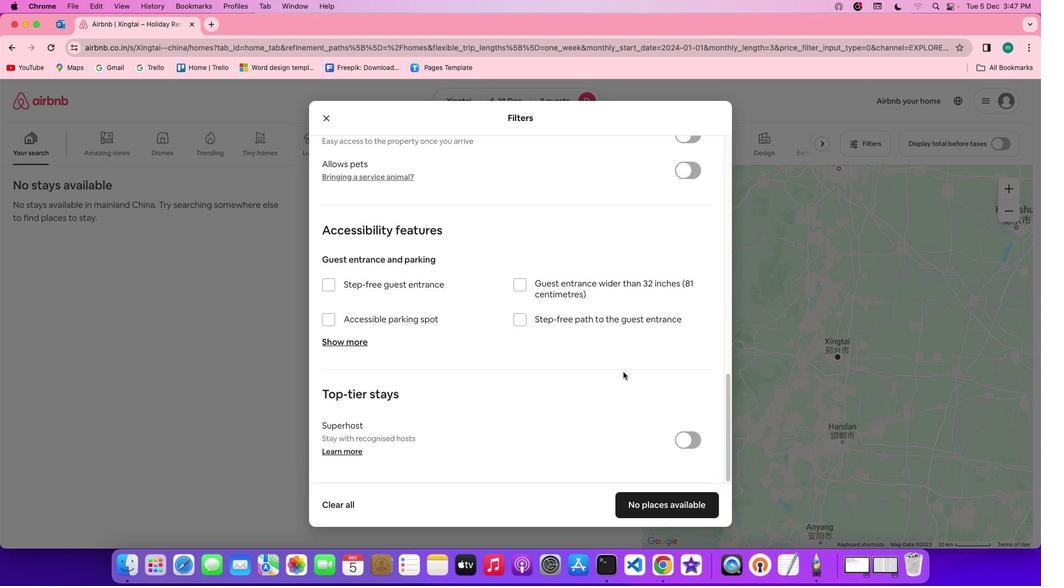 
Action: Mouse scrolled (623, 372) with delta (0, 0)
Screenshot: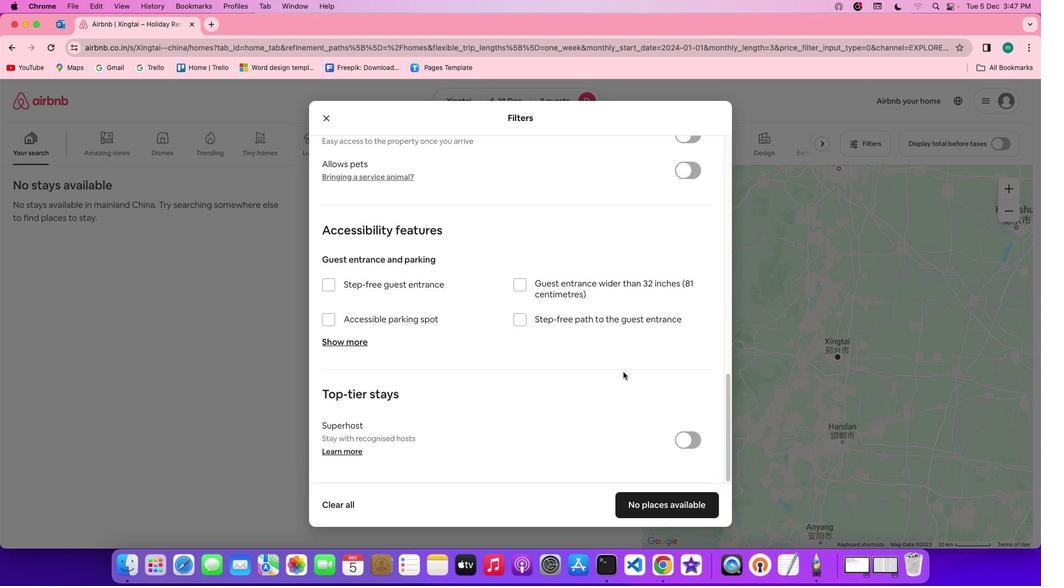 
Action: Mouse scrolled (623, 372) with delta (0, -2)
Screenshot: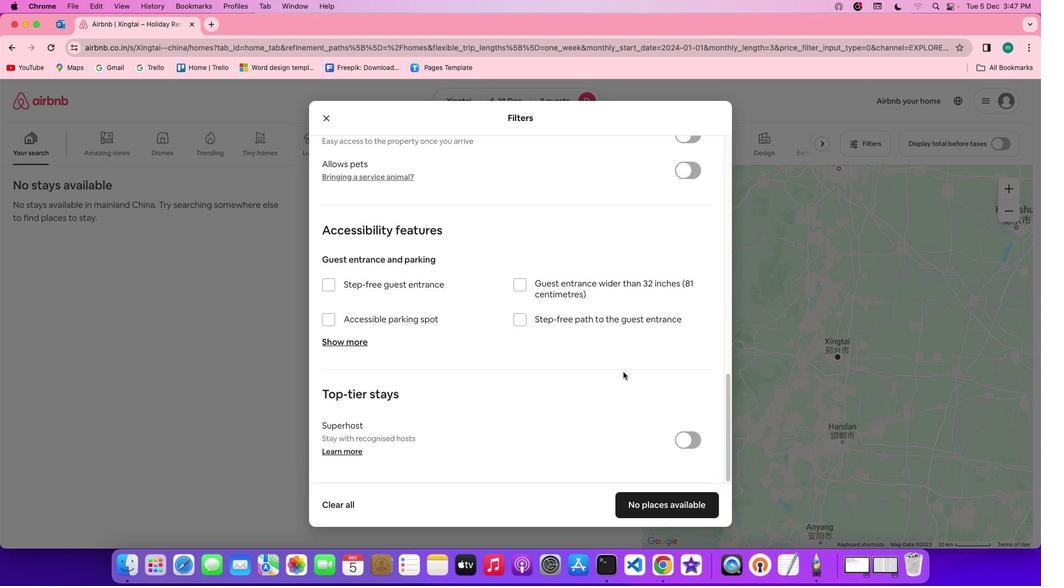 
Action: Mouse scrolled (623, 372) with delta (0, -2)
Screenshot: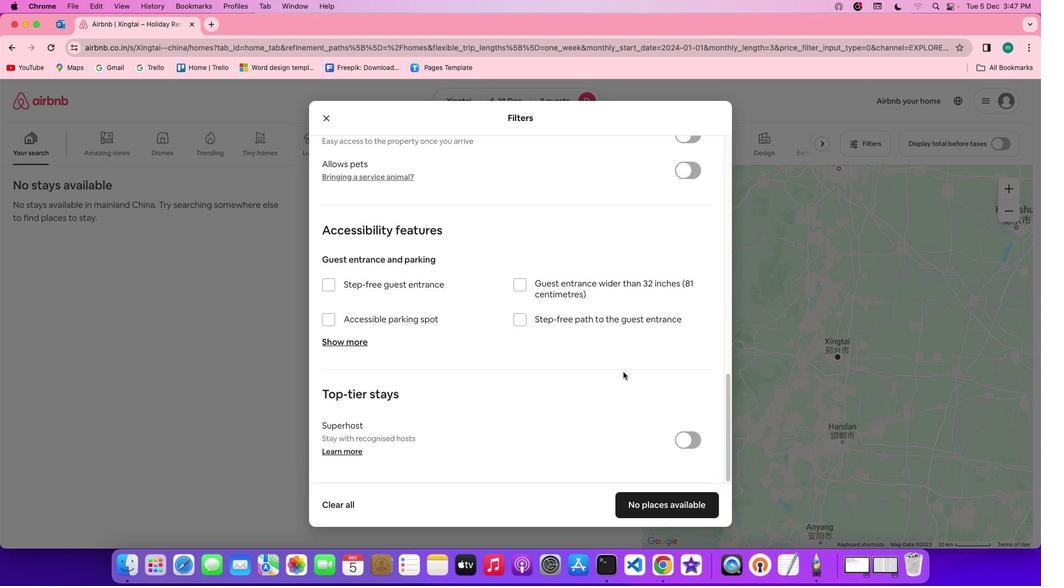 
Action: Mouse scrolled (623, 372) with delta (0, -3)
Screenshot: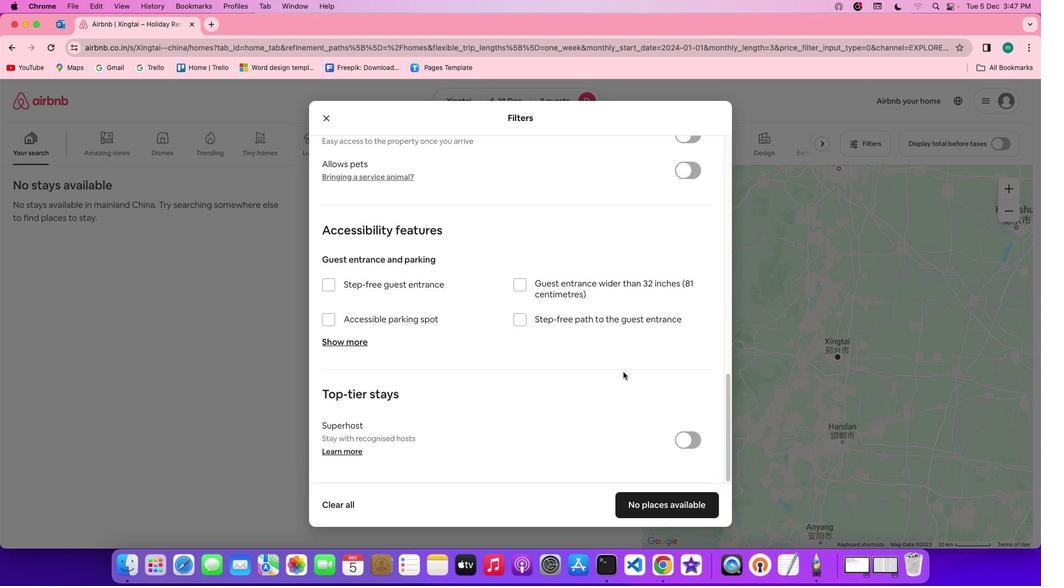
Action: Mouse moved to (623, 372)
Screenshot: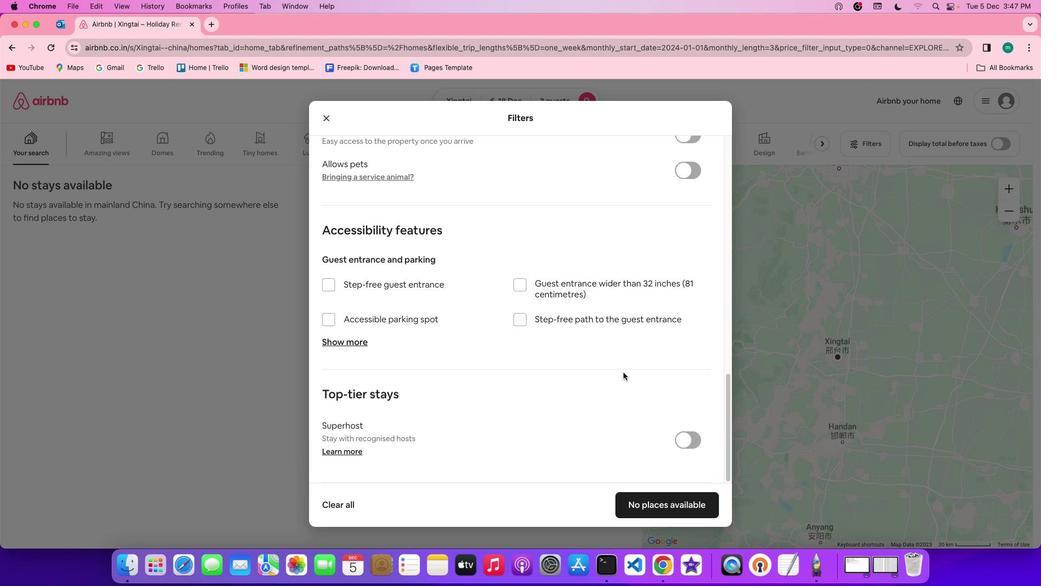 
Action: Mouse scrolled (623, 372) with delta (0, 0)
Screenshot: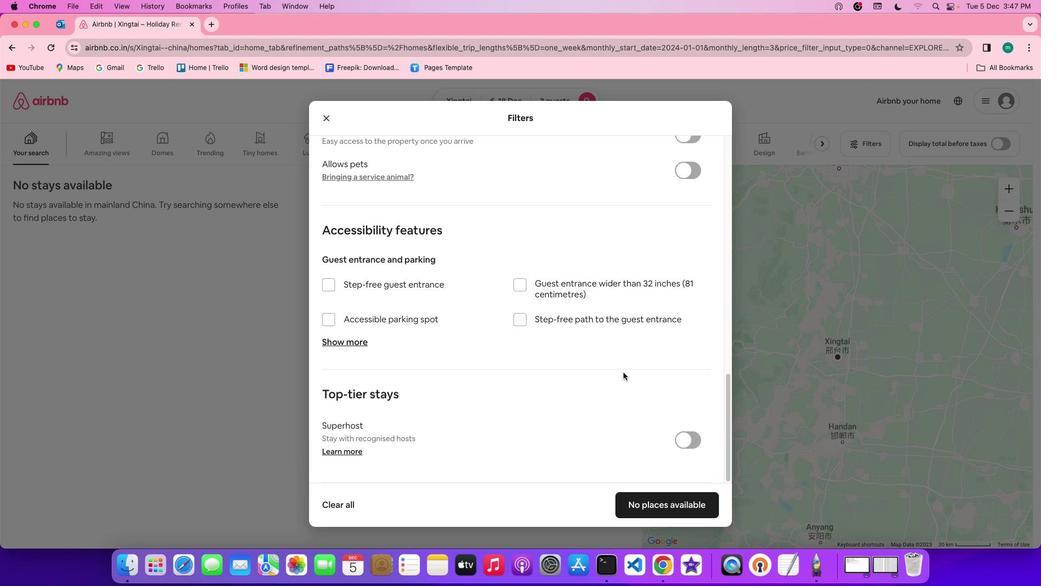 
Action: Mouse scrolled (623, 372) with delta (0, 0)
Screenshot: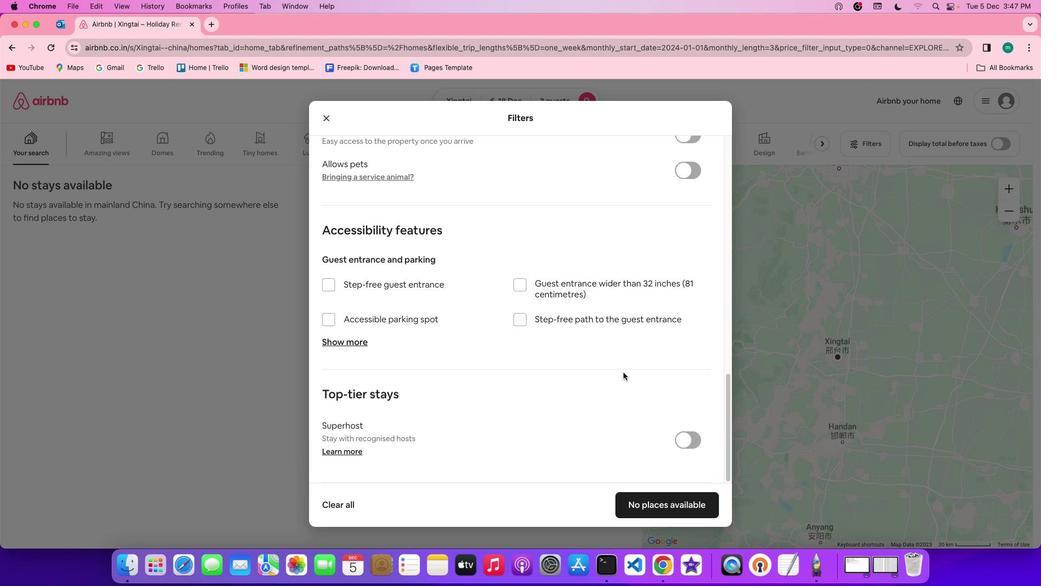 
Action: Mouse scrolled (623, 372) with delta (0, -1)
Screenshot: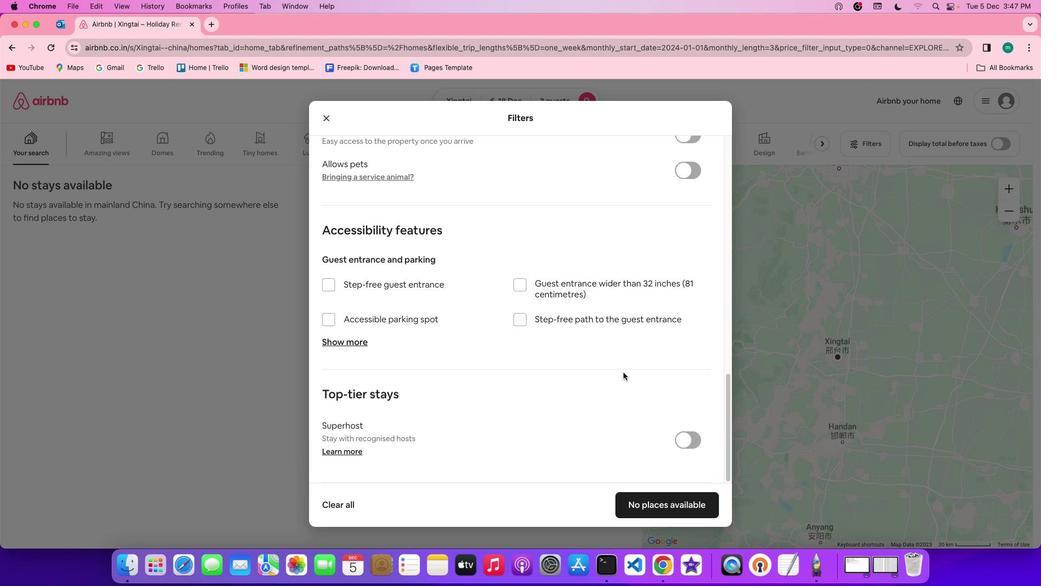 
Action: Mouse scrolled (623, 372) with delta (0, -2)
Screenshot: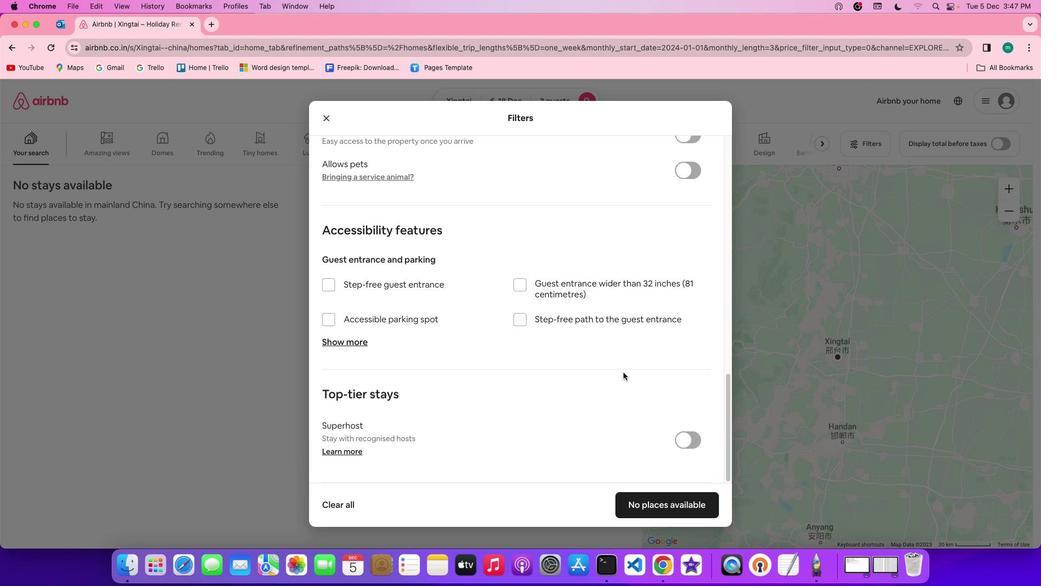 
Action: Mouse moved to (657, 505)
Screenshot: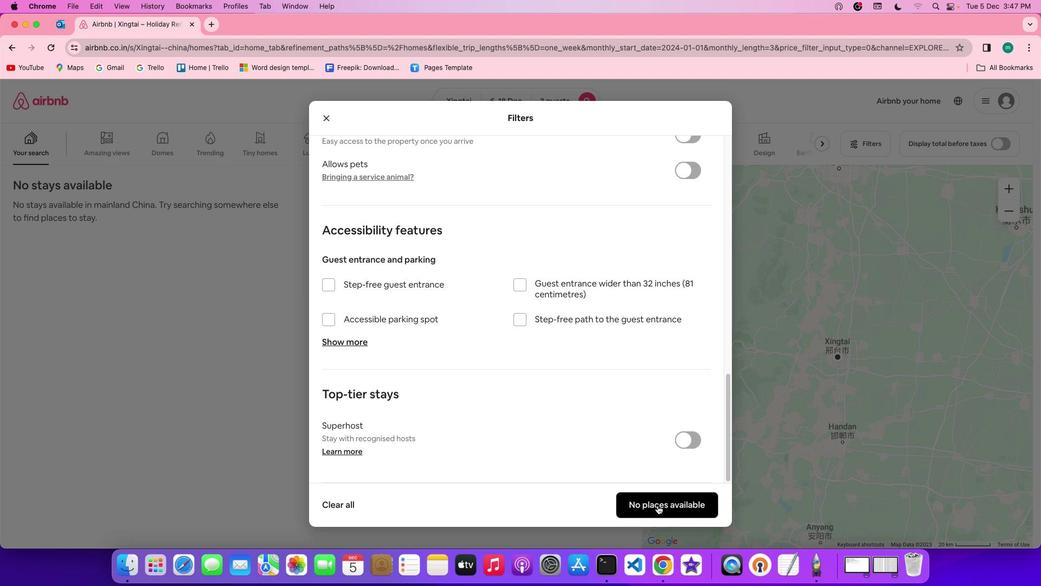 
Action: Mouse pressed left at (657, 505)
Screenshot: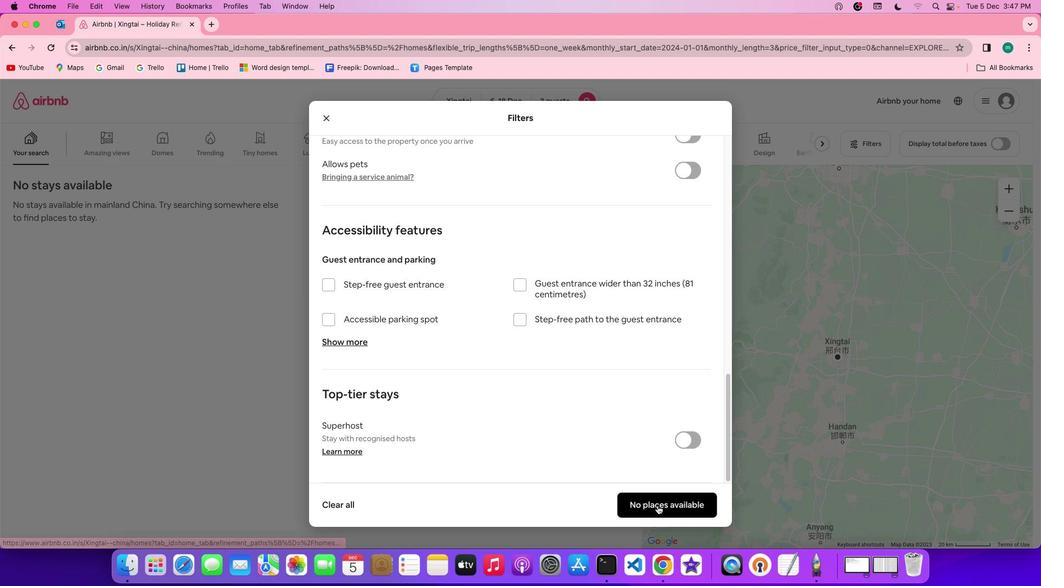 
Action: Mouse moved to (309, 296)
Screenshot: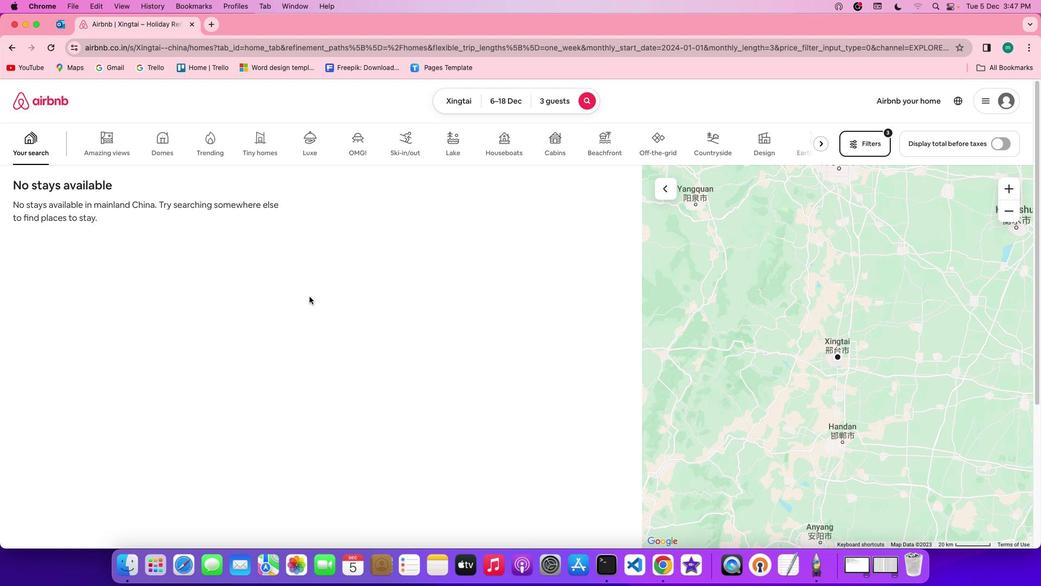 
